 Task: Look for space in Rochdale, United Kingdom from 5th July, 2023 to 10th July, 2023 for 4 adults in price range Rs.9000 to Rs.14000. Place can be entire place with 2 bedrooms having 4 beds and 2 bathrooms. Property type can be house, flat, guest house. Booking option can be shelf check-in. Required host language is English.
Action: Mouse moved to (414, 93)
Screenshot: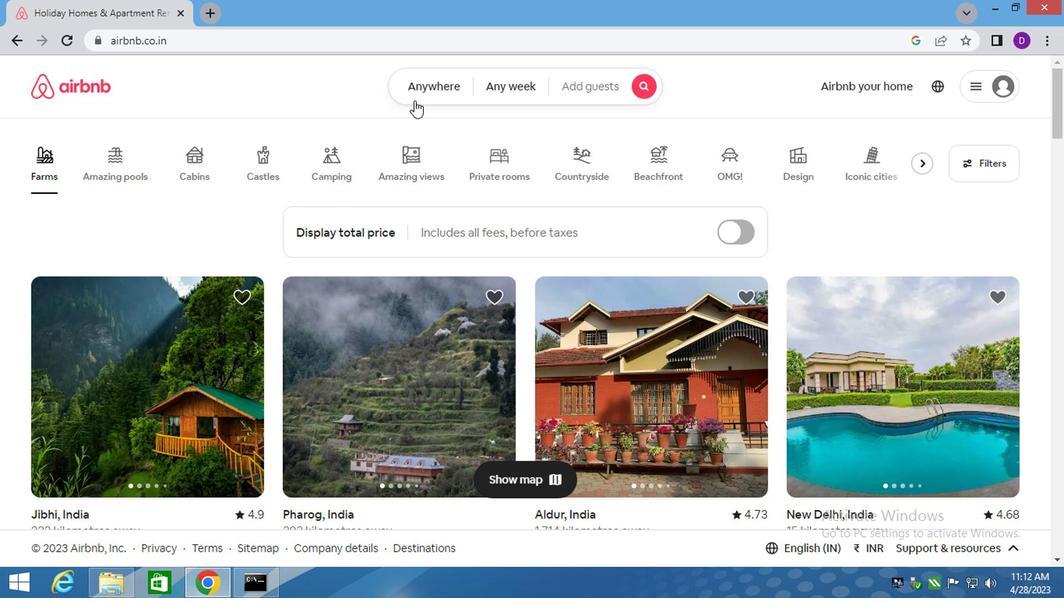 
Action: Mouse pressed left at (414, 93)
Screenshot: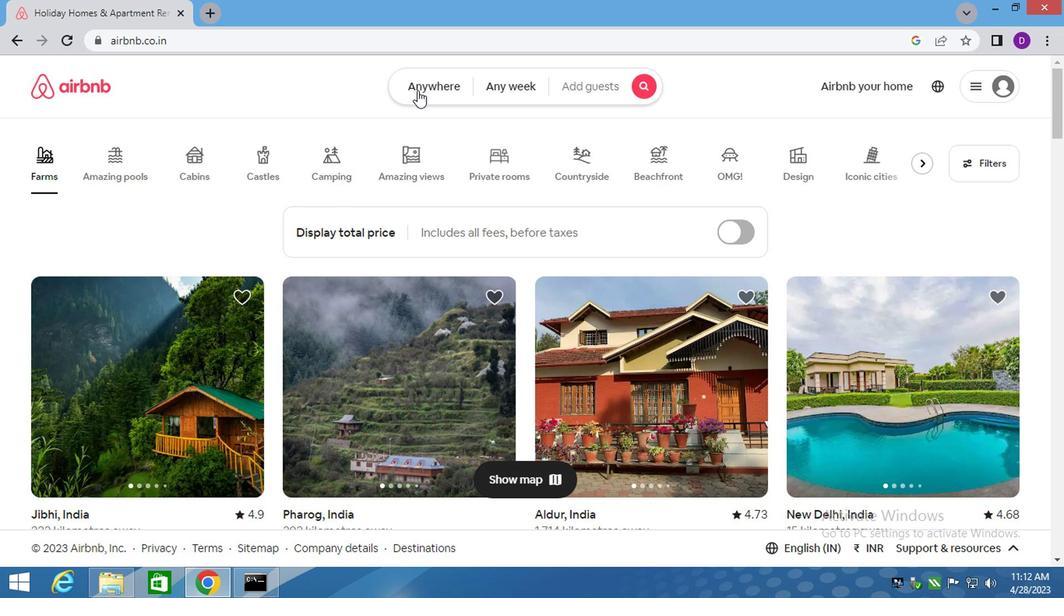 
Action: Mouse moved to (277, 155)
Screenshot: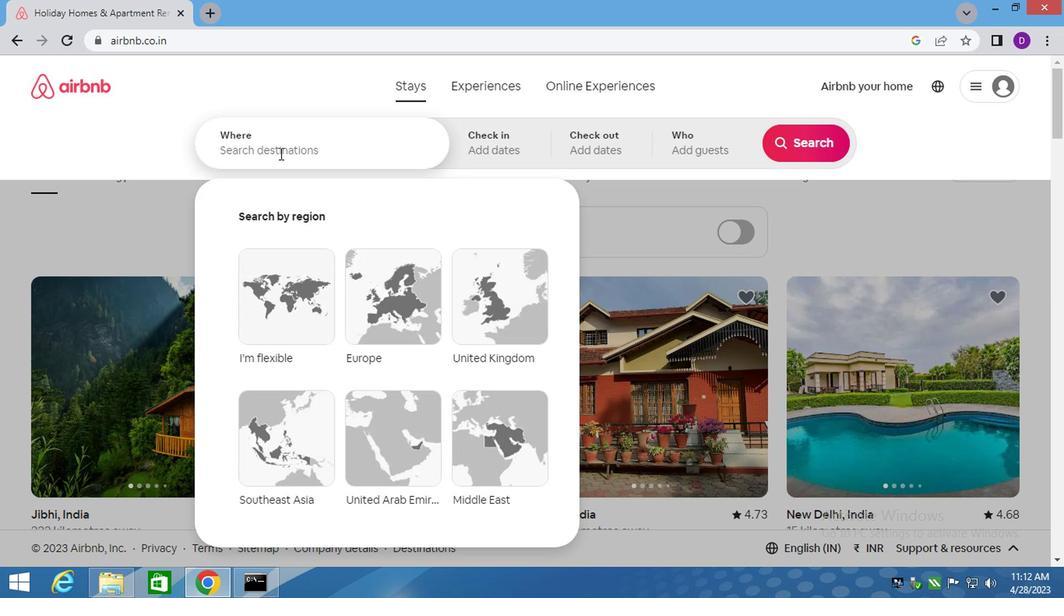 
Action: Mouse pressed left at (277, 155)
Screenshot: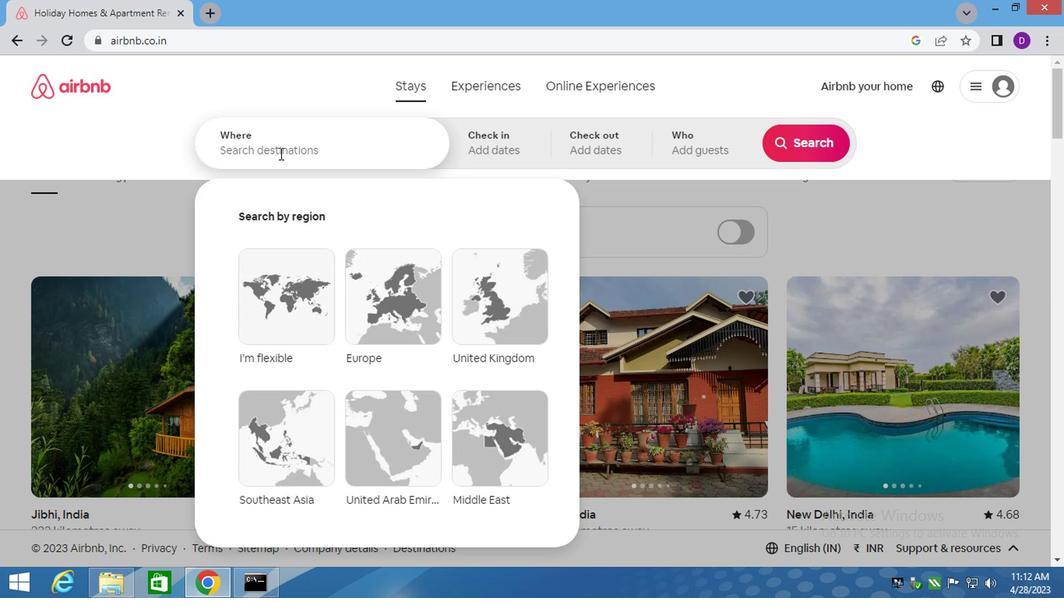
Action: Key pressed rochadale,<Key.space>uk<Key.backspace><Key.backspace><Key.shift><Key.shift><Key.shift><Key.shift><Key.shift><Key.shift>UK
Screenshot: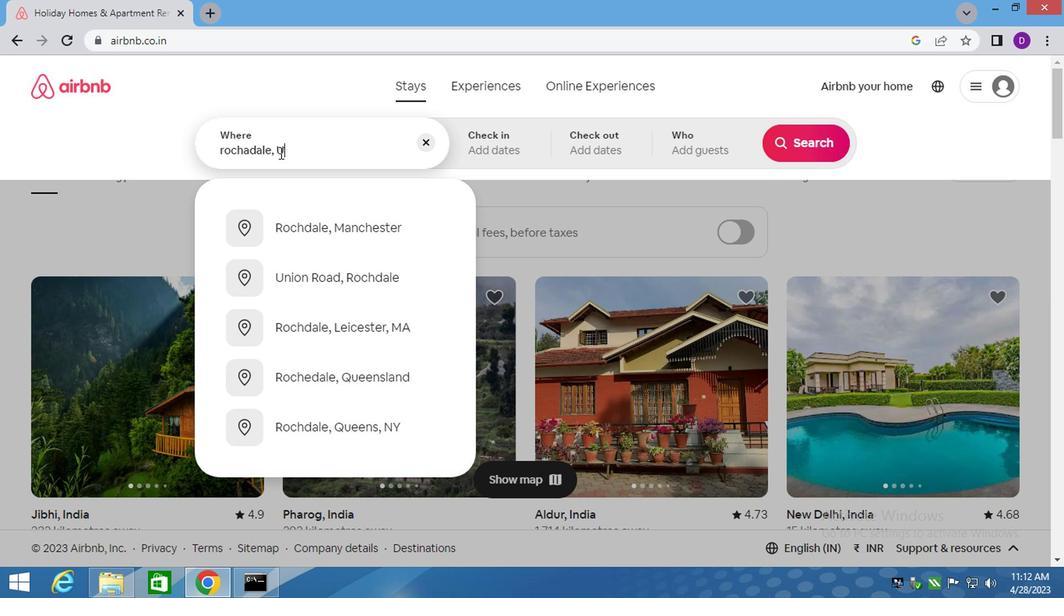 
Action: Mouse moved to (248, 155)
Screenshot: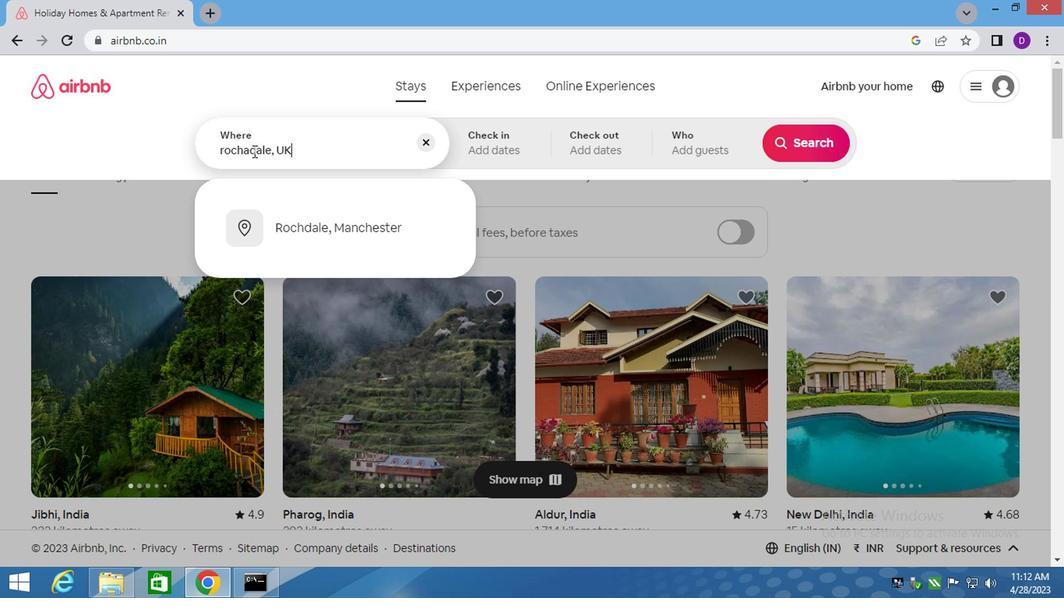 
Action: Mouse pressed left at (248, 155)
Screenshot: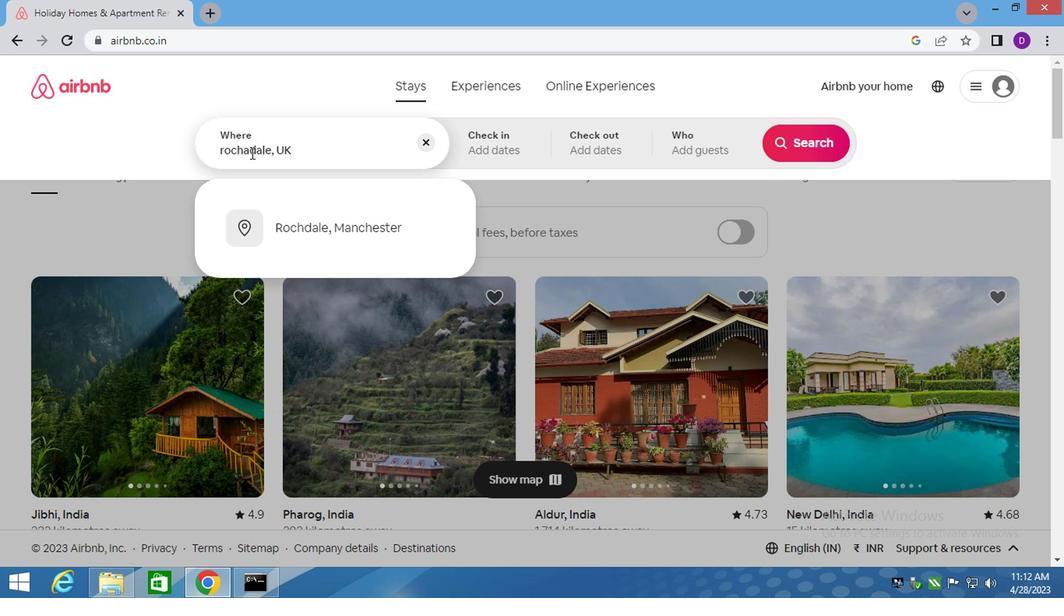 
Action: Key pressed <Key.backspace>
Screenshot: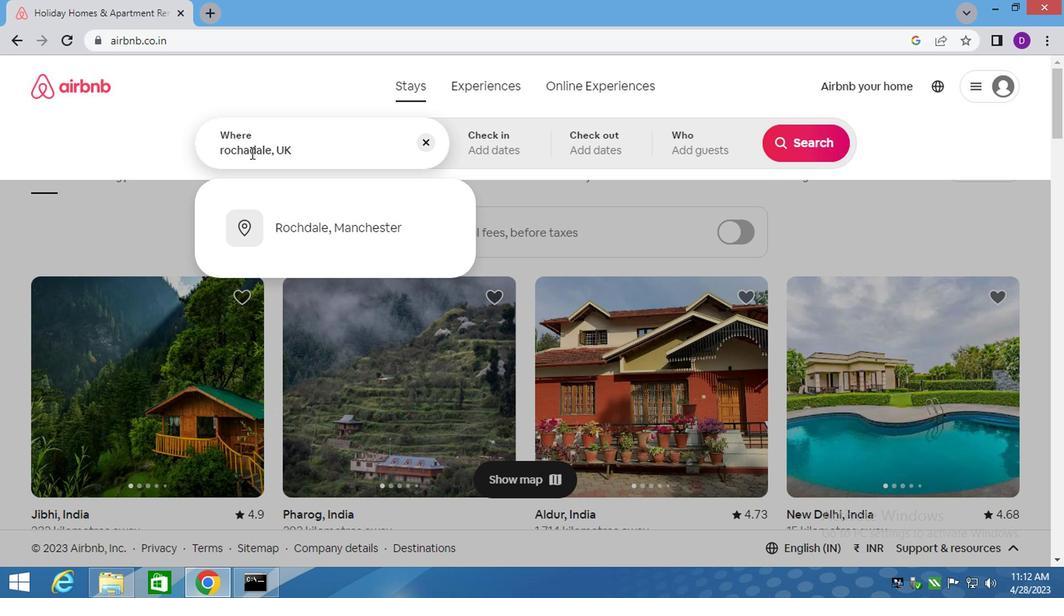 
Action: Mouse moved to (303, 153)
Screenshot: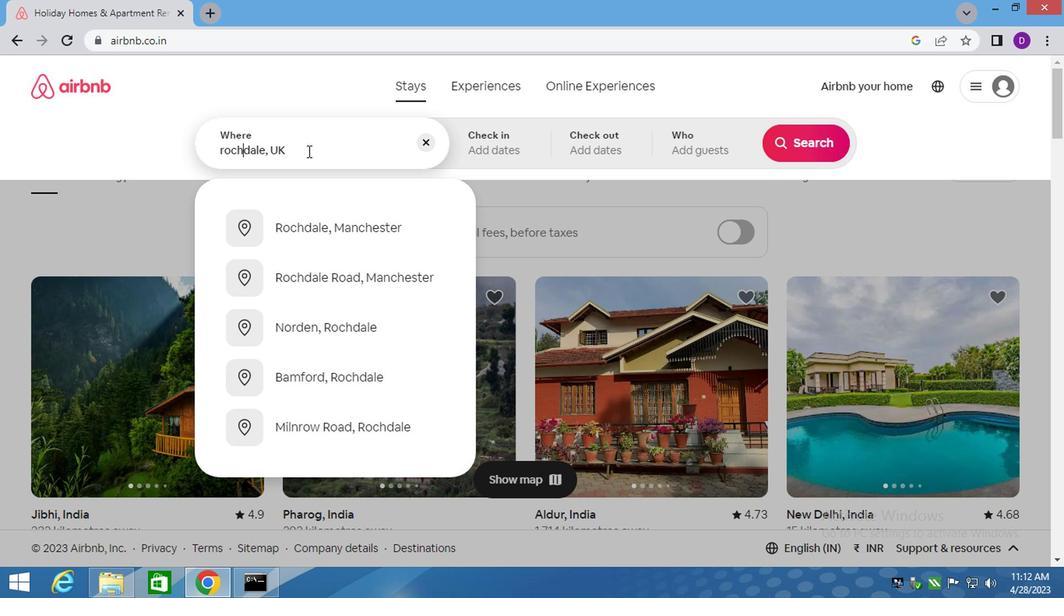 
Action: Mouse pressed left at (303, 153)
Screenshot: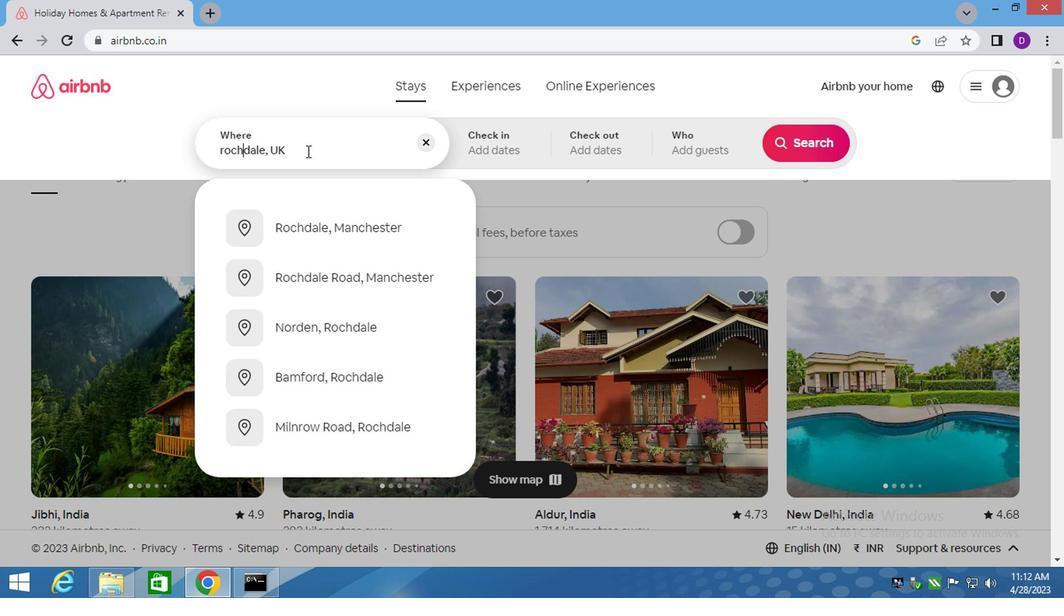 
Action: Mouse moved to (219, 152)
Screenshot: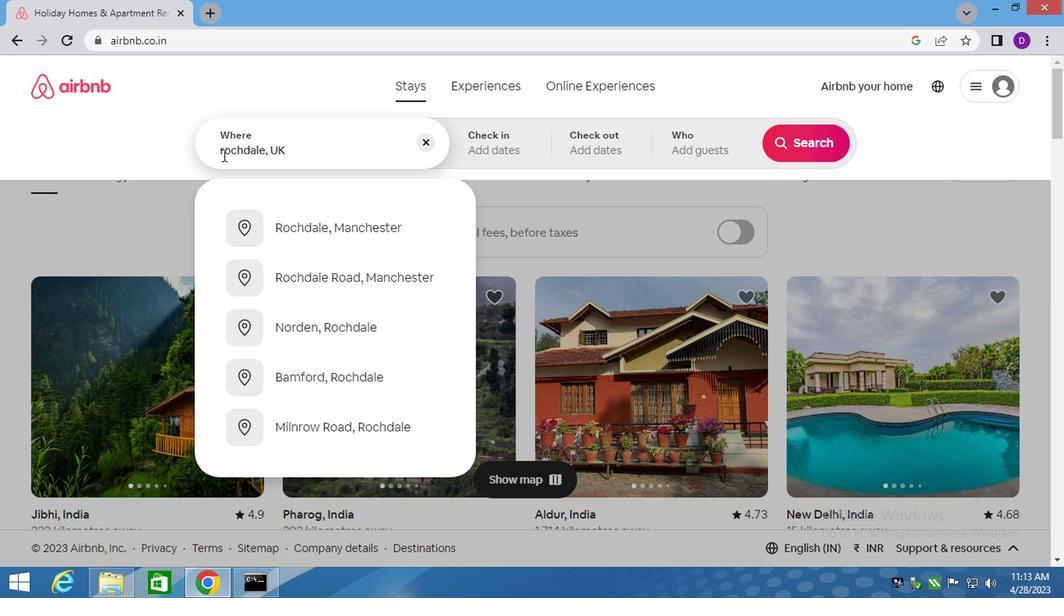 
Action: Mouse pressed left at (219, 152)
Screenshot: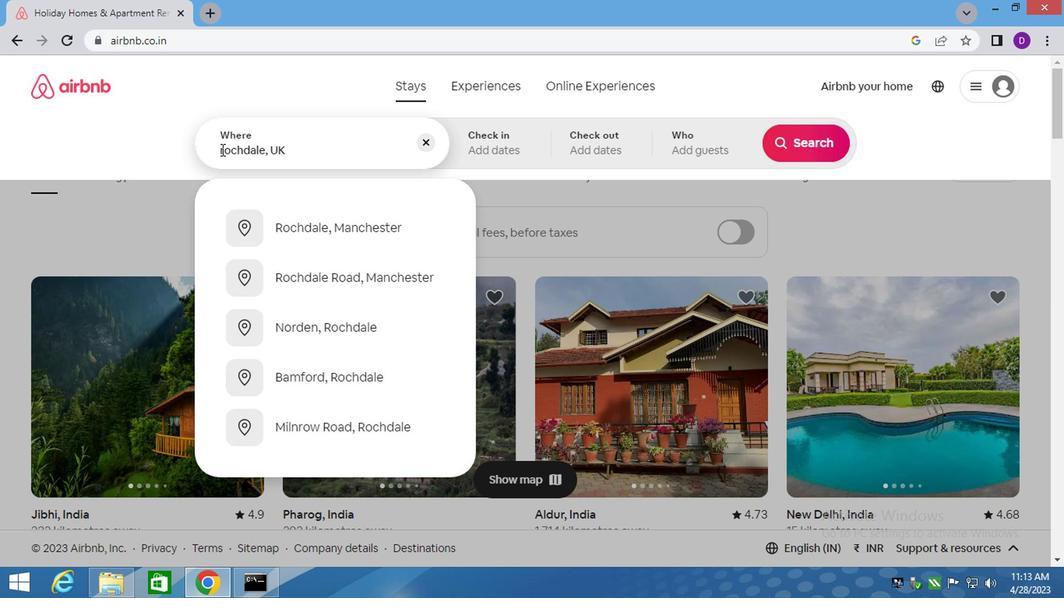 
Action: Mouse moved to (282, 160)
Screenshot: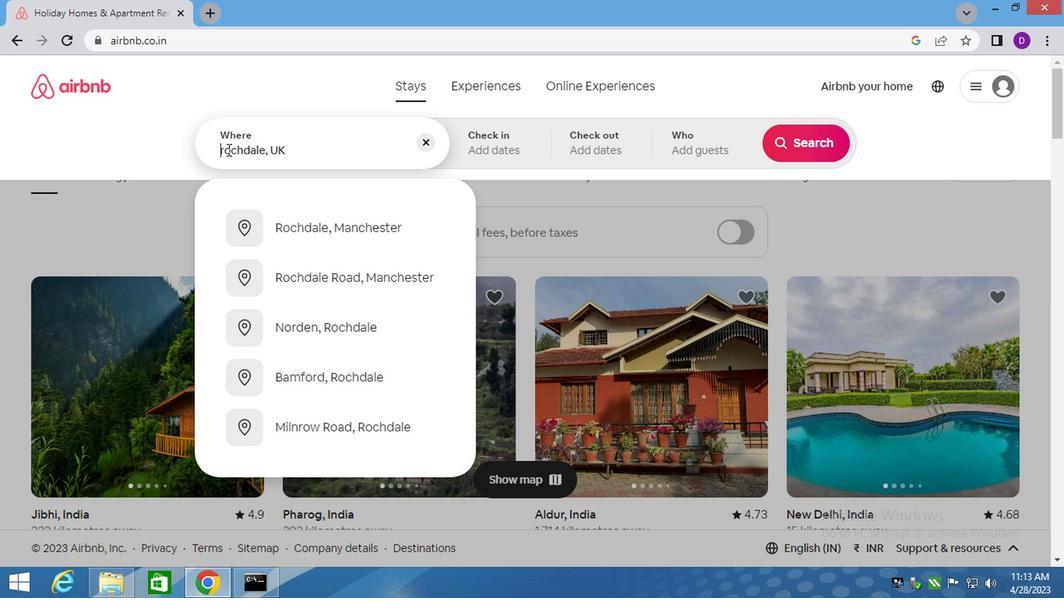 
Action: Key pressed <Key.right><Key.backspace><Key.shift>R
Screenshot: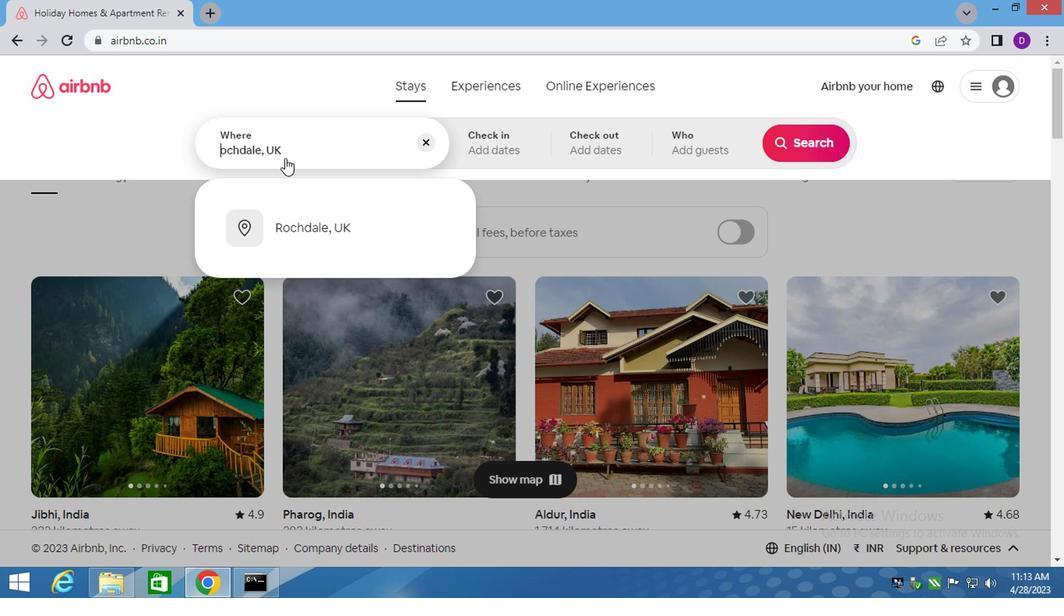 
Action: Mouse moved to (294, 155)
Screenshot: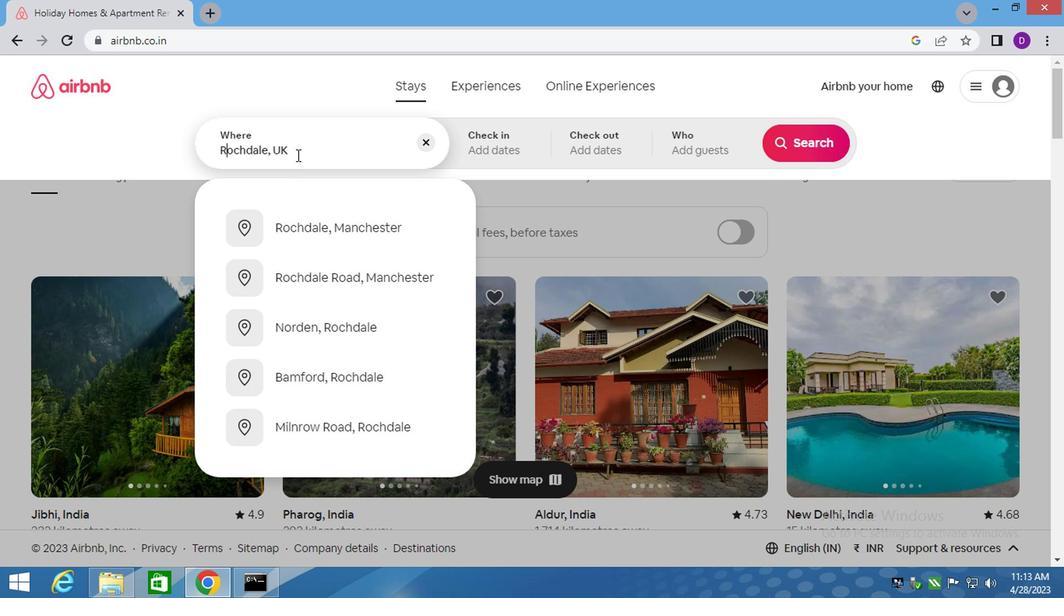 
Action: Mouse pressed left at (294, 155)
Screenshot: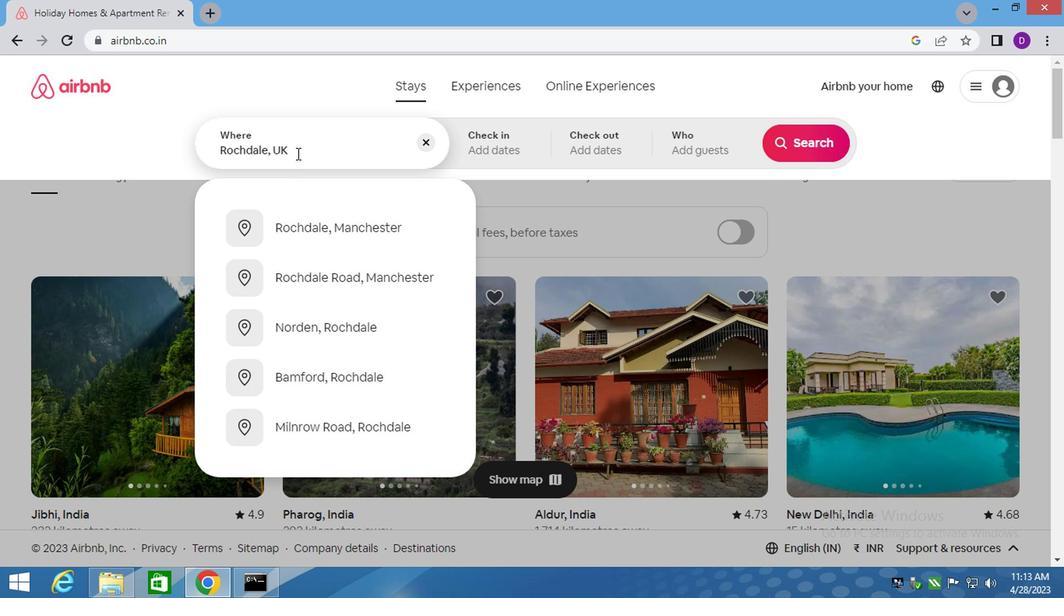 
Action: Key pressed <Key.enter>
Screenshot: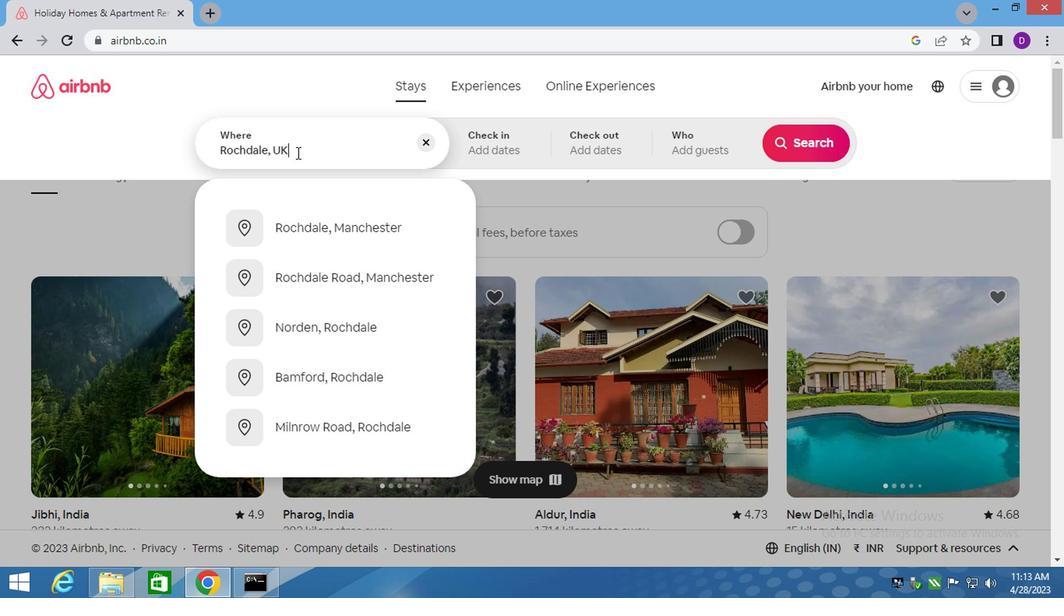 
Action: Mouse moved to (788, 263)
Screenshot: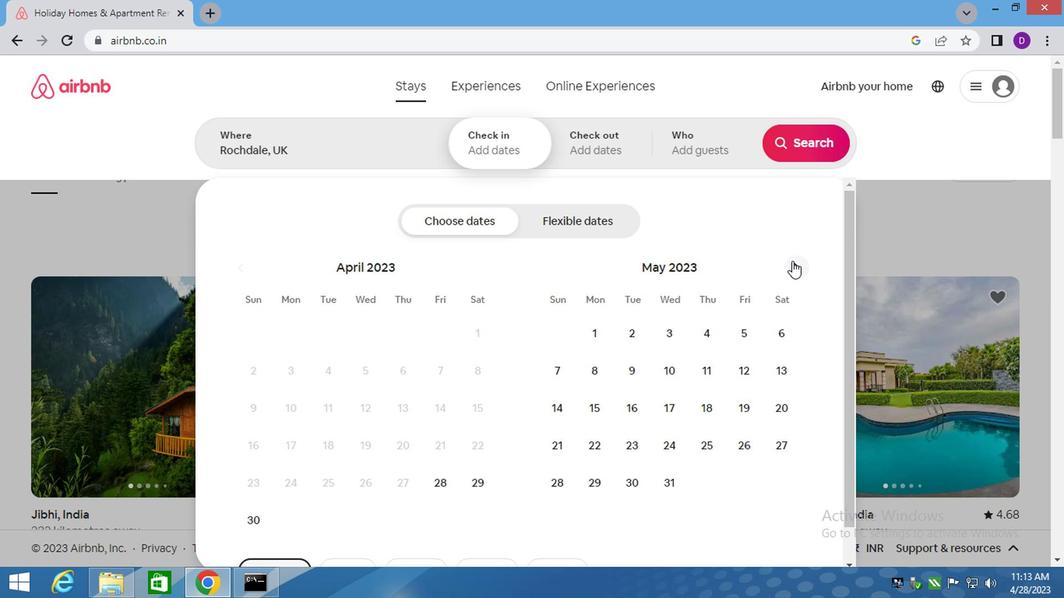 
Action: Mouse pressed left at (788, 263)
Screenshot: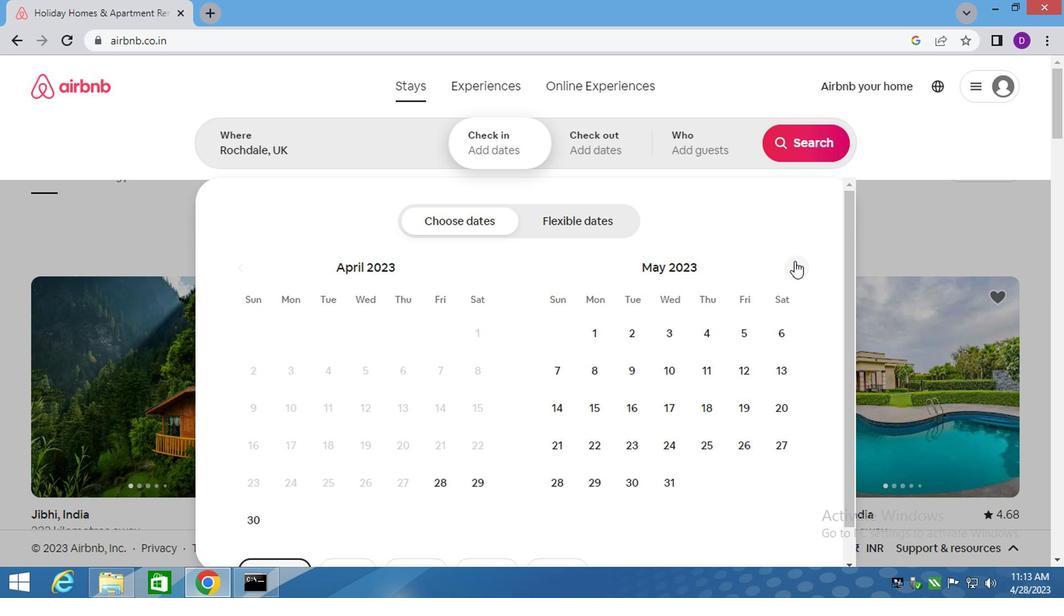 
Action: Mouse pressed left at (788, 263)
Screenshot: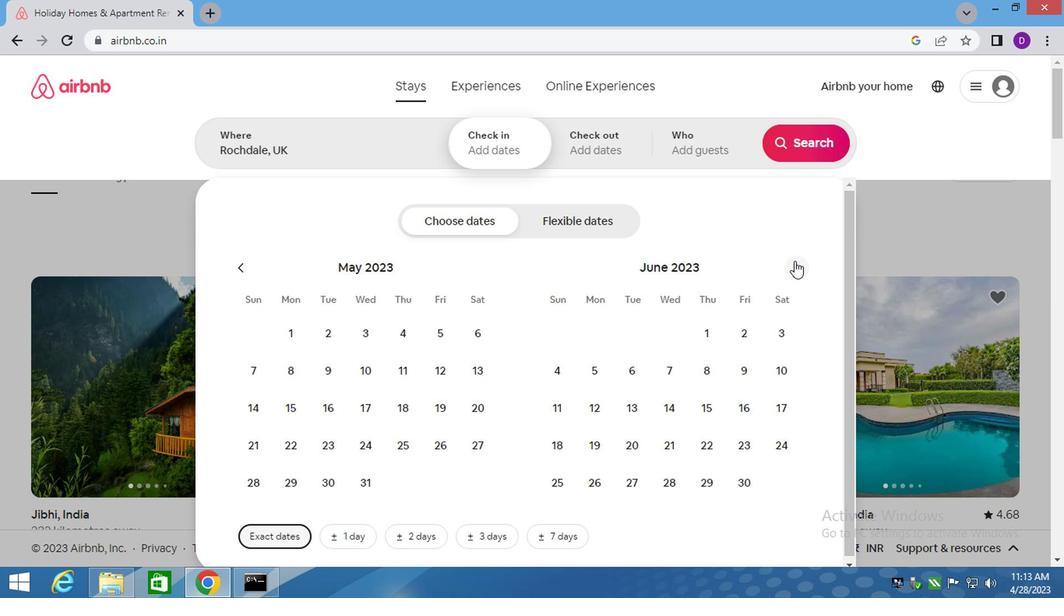 
Action: Mouse moved to (670, 365)
Screenshot: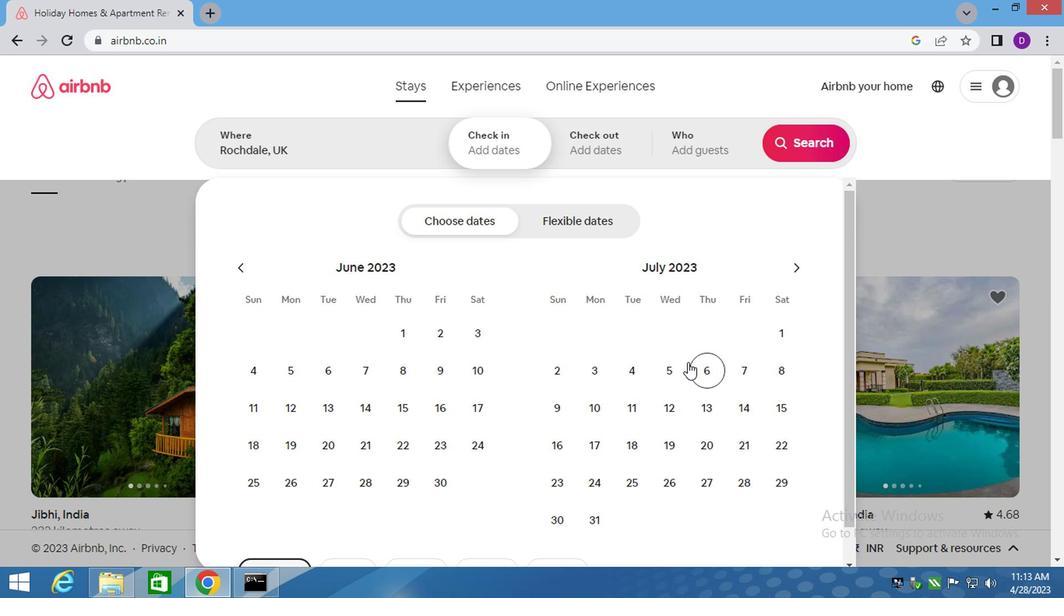 
Action: Mouse pressed left at (670, 365)
Screenshot: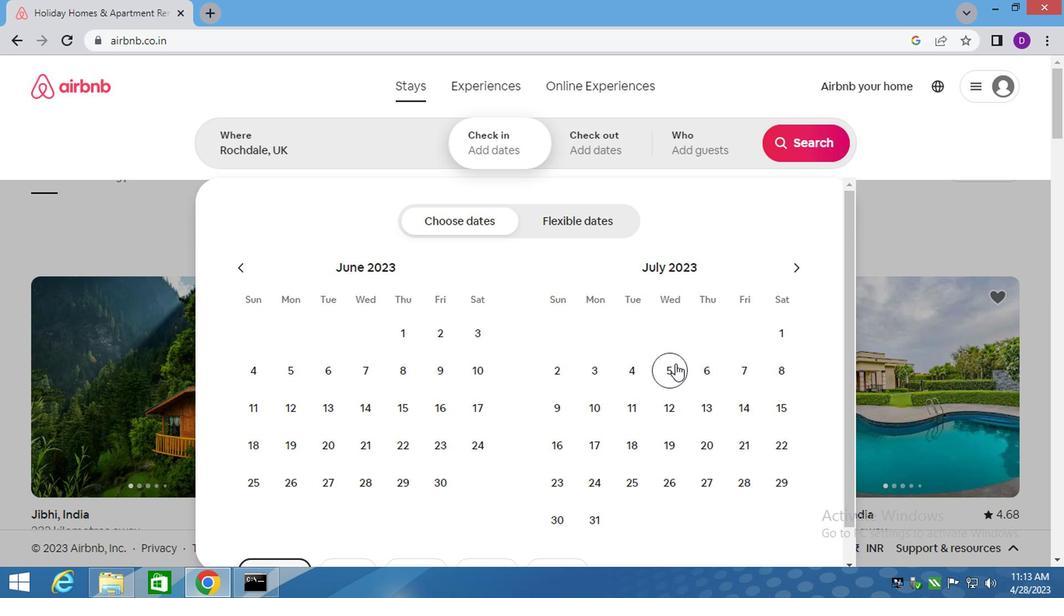 
Action: Mouse moved to (593, 404)
Screenshot: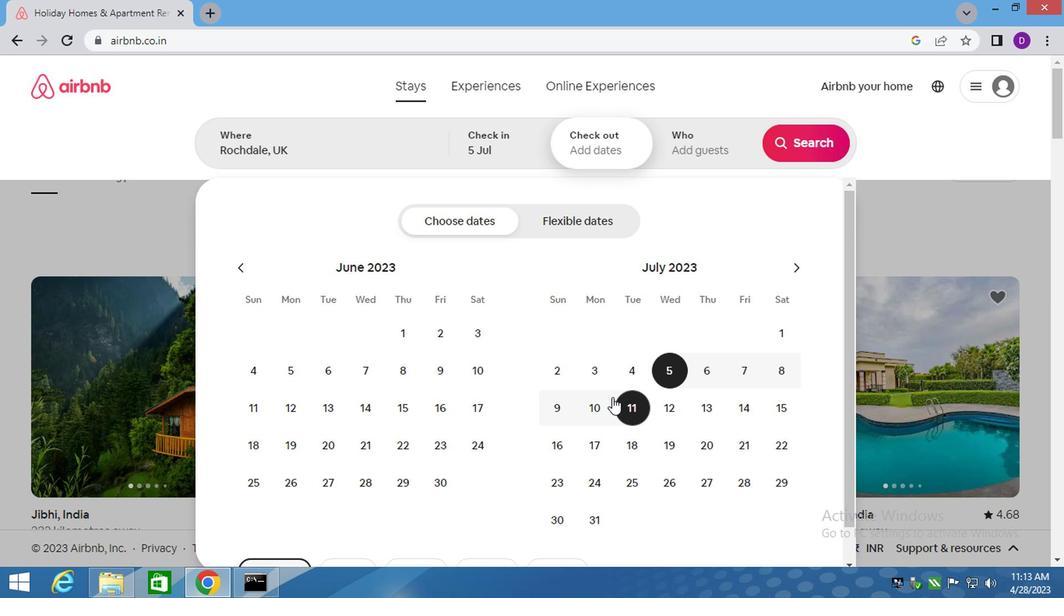
Action: Mouse pressed left at (593, 404)
Screenshot: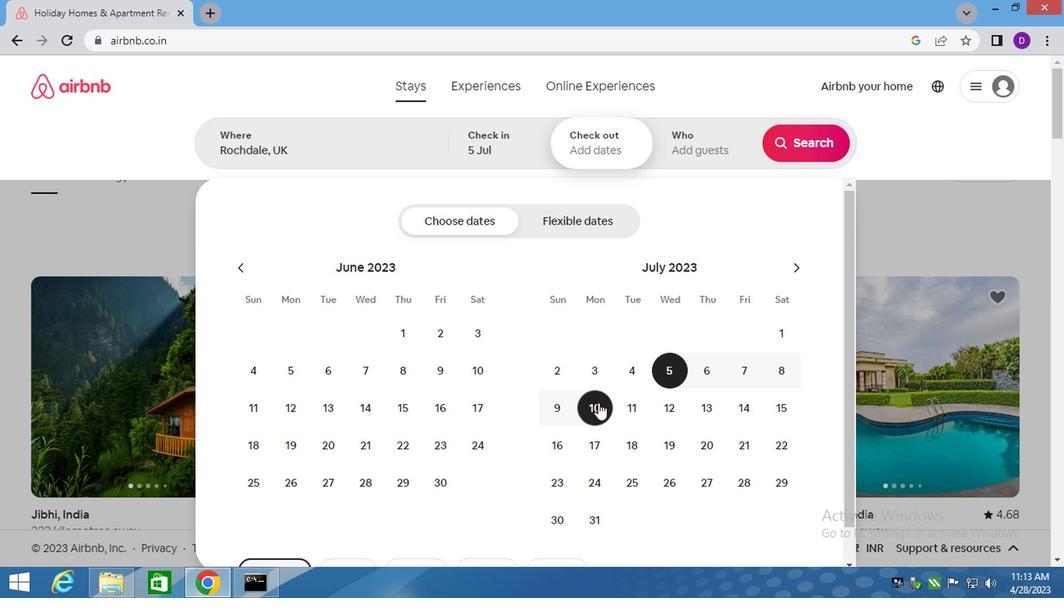 
Action: Mouse moved to (693, 141)
Screenshot: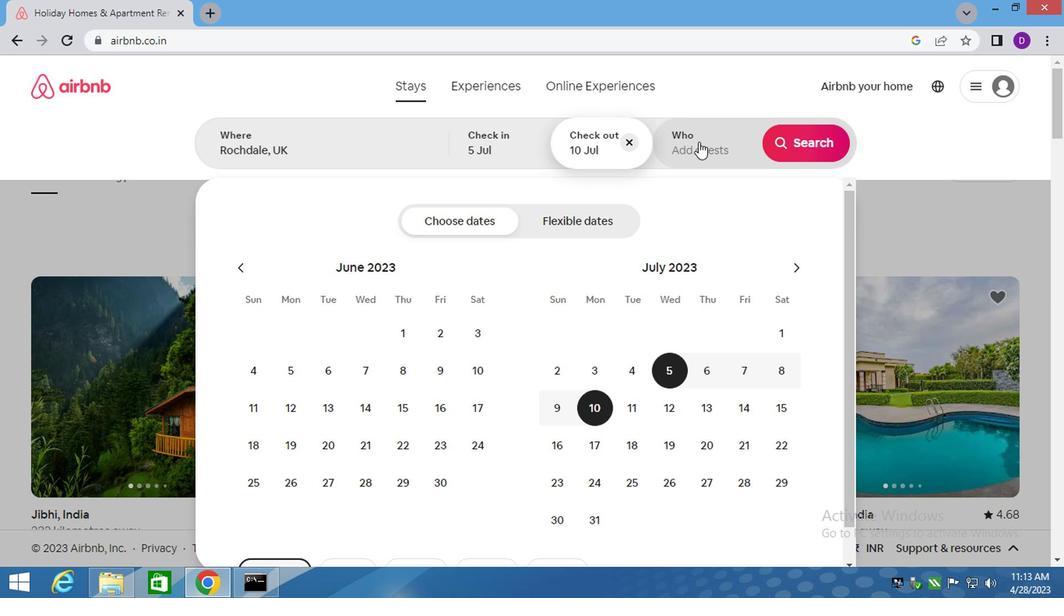 
Action: Mouse pressed left at (693, 141)
Screenshot: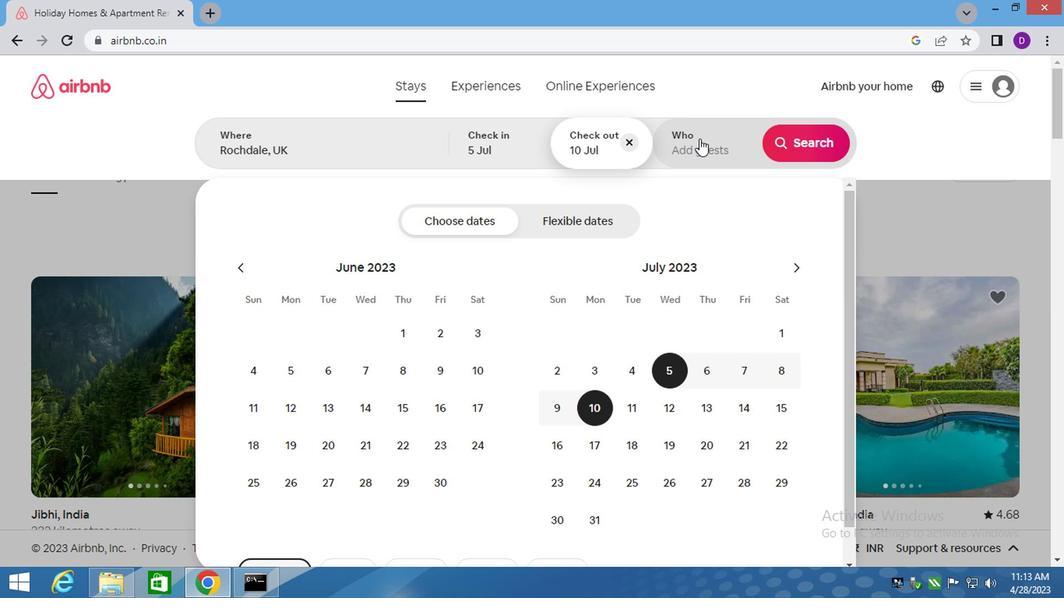 
Action: Mouse moved to (798, 232)
Screenshot: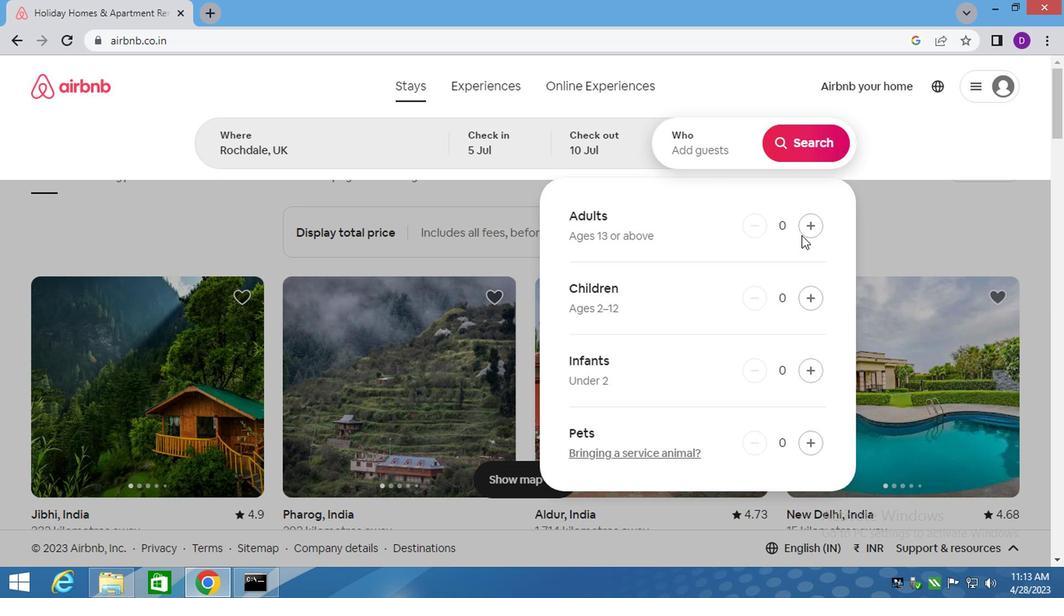 
Action: Mouse pressed left at (798, 232)
Screenshot: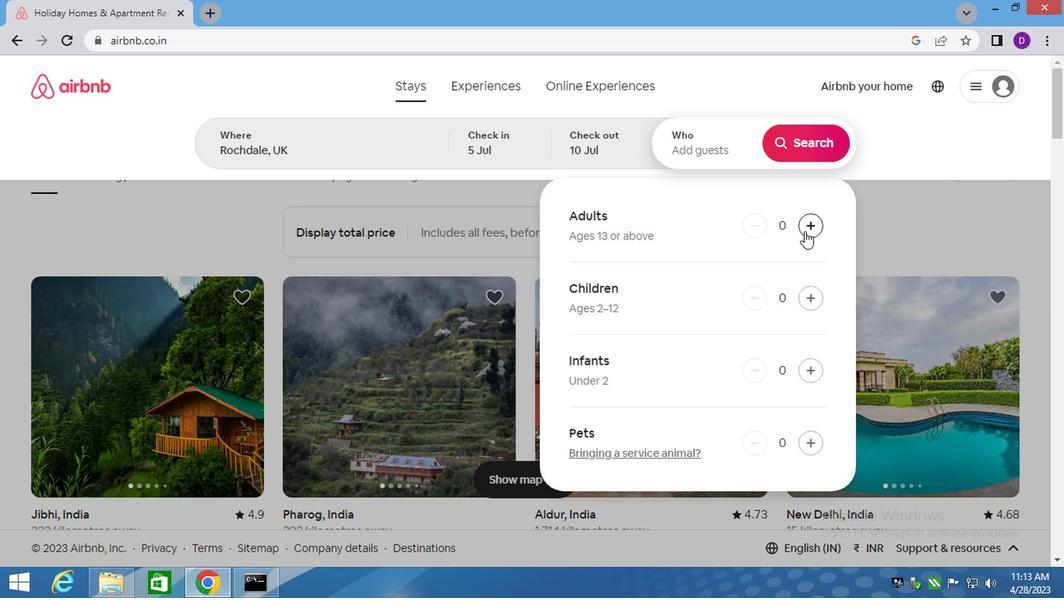 
Action: Mouse pressed left at (798, 232)
Screenshot: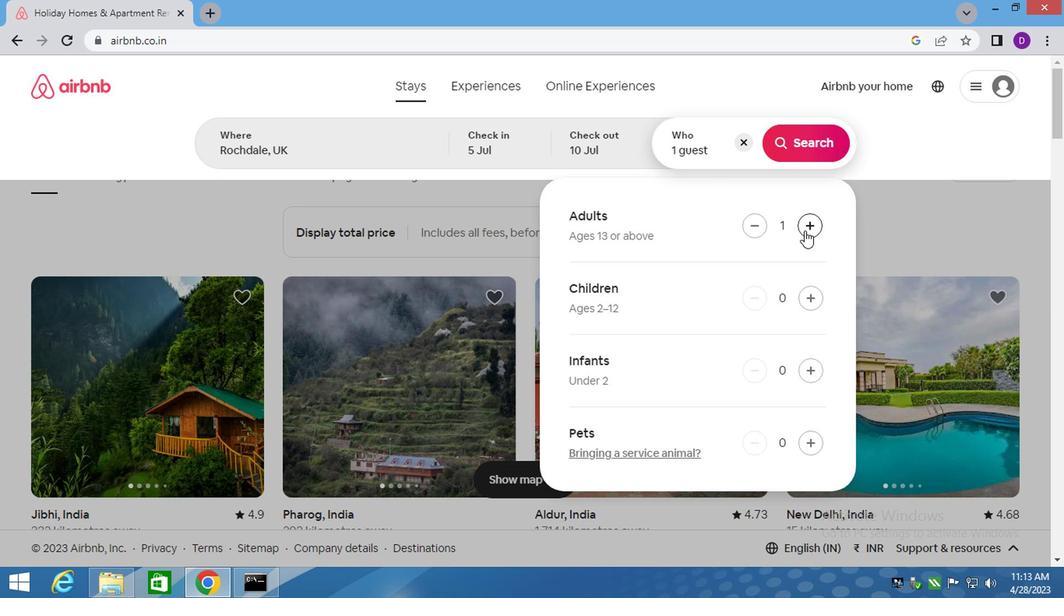 
Action: Mouse pressed left at (798, 232)
Screenshot: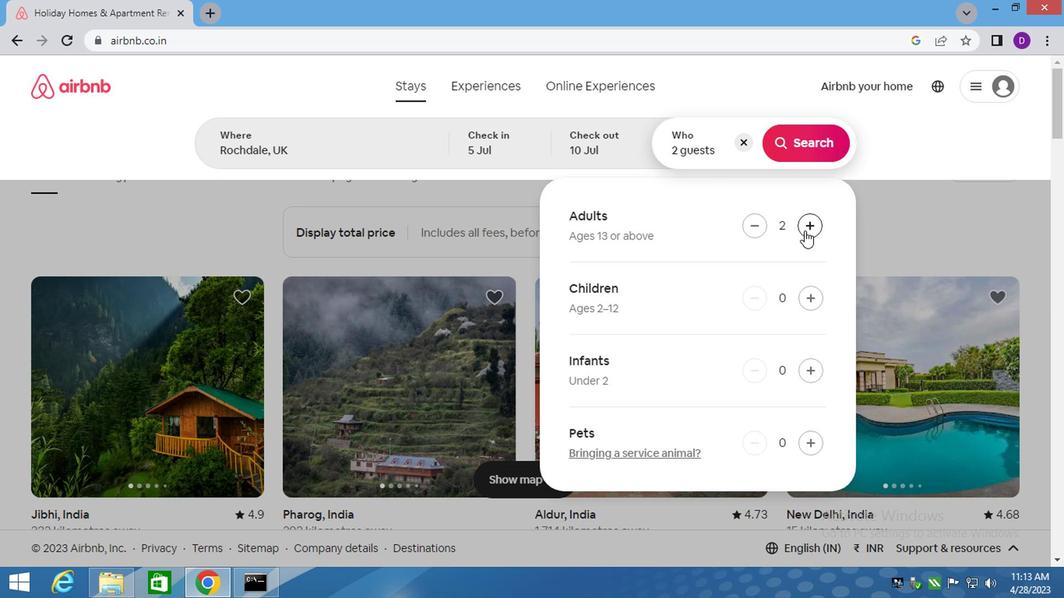 
Action: Mouse pressed left at (798, 232)
Screenshot: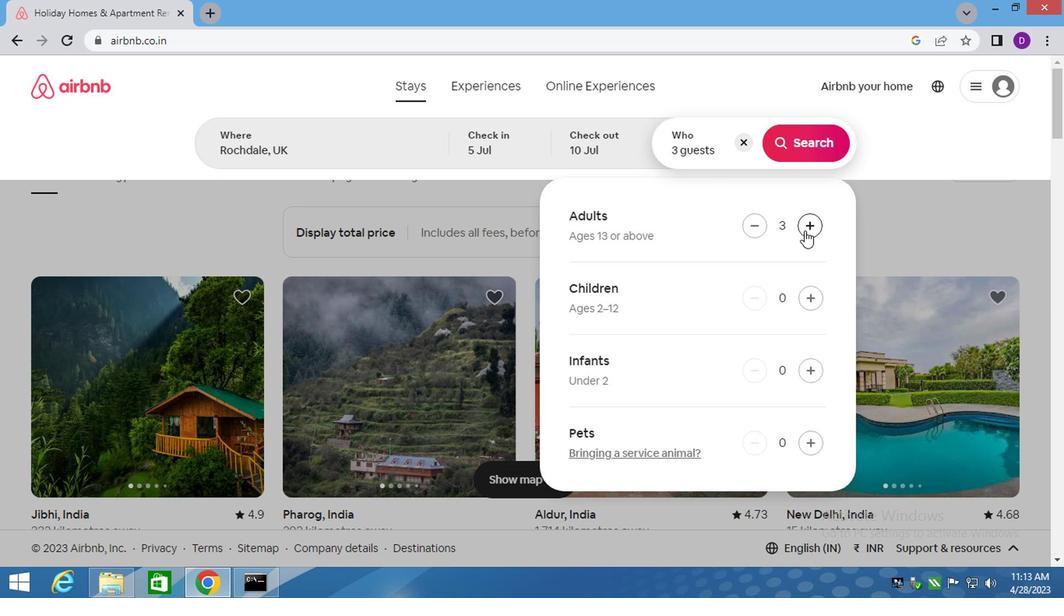 
Action: Mouse moved to (795, 148)
Screenshot: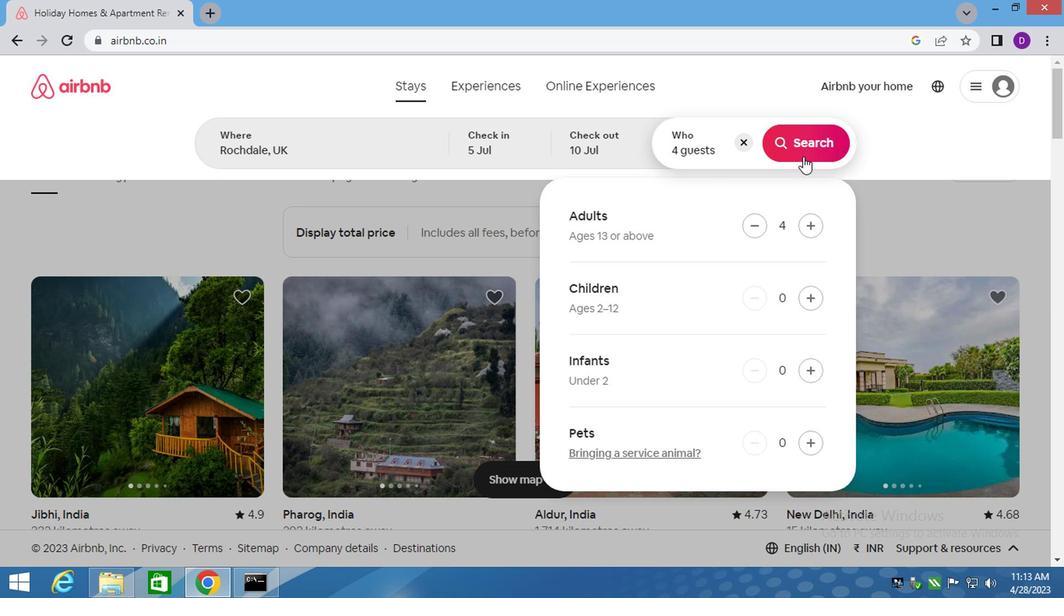 
Action: Mouse pressed left at (795, 148)
Screenshot: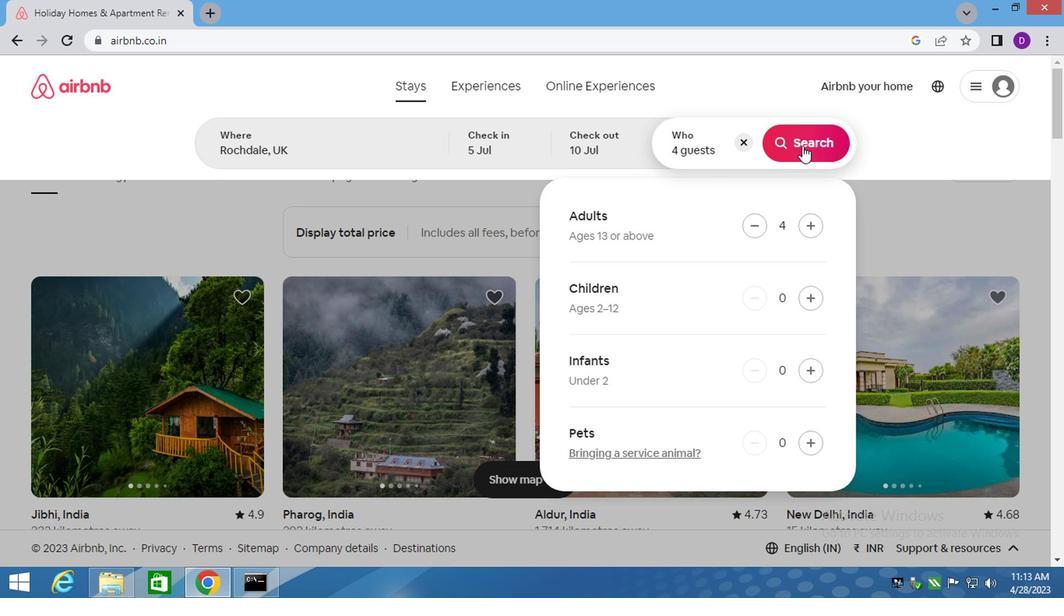 
Action: Mouse moved to (981, 147)
Screenshot: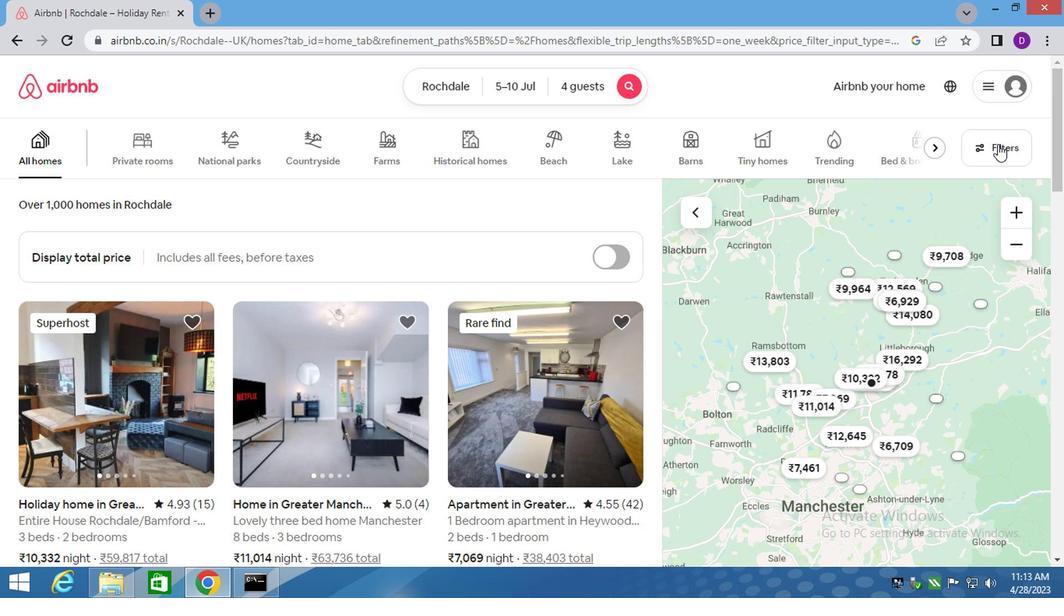 
Action: Mouse pressed left at (981, 147)
Screenshot: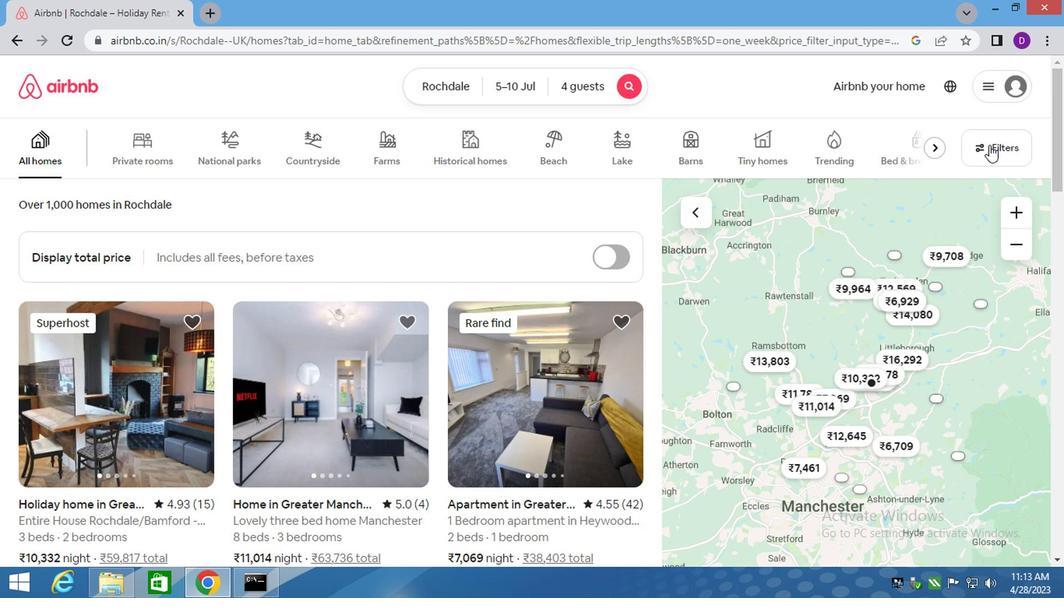 
Action: Mouse moved to (344, 349)
Screenshot: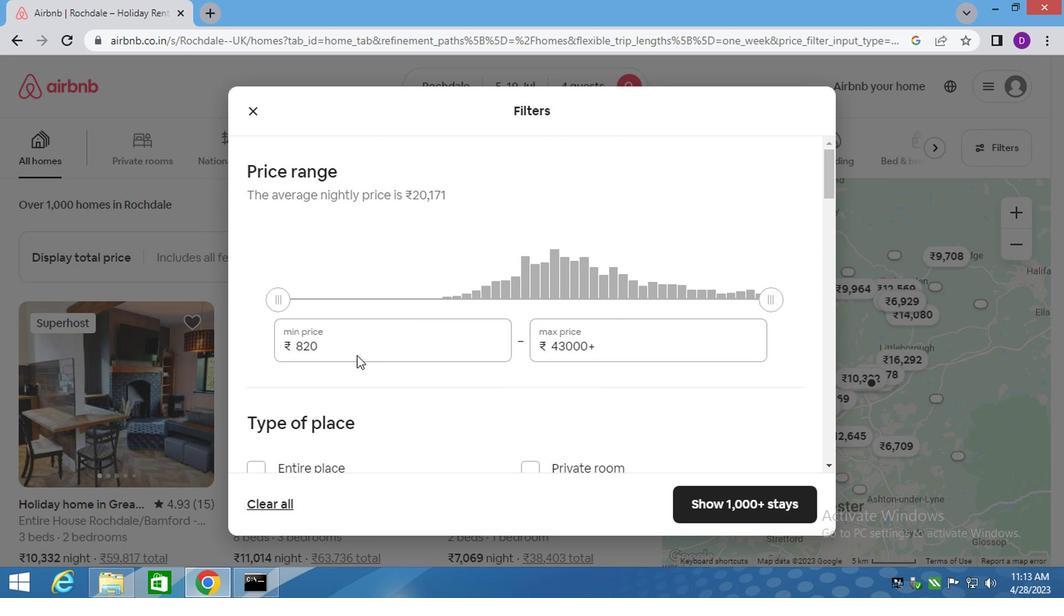 
Action: Mouse pressed left at (344, 349)
Screenshot: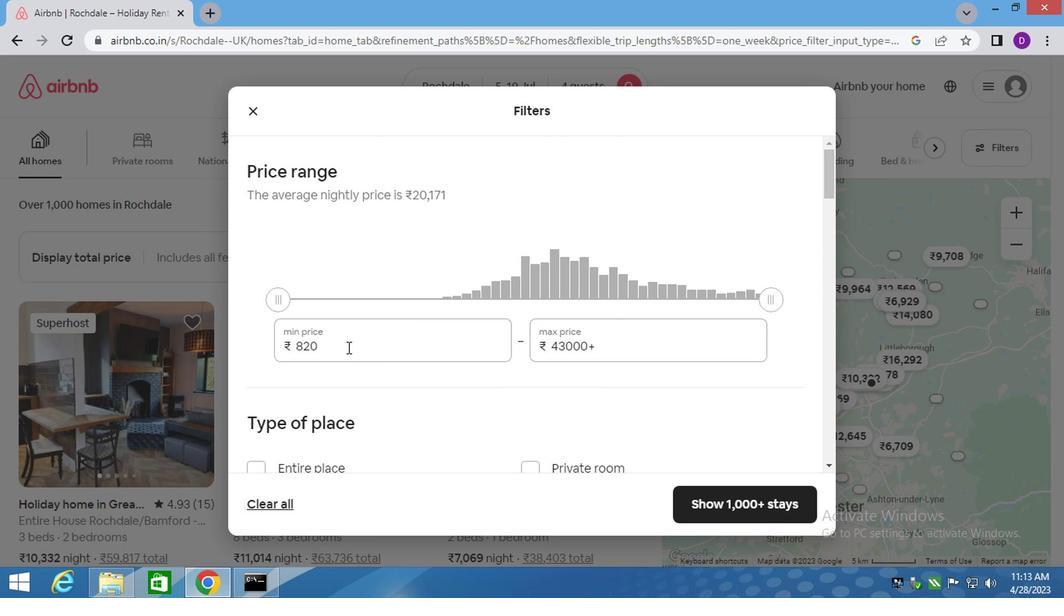
Action: Mouse pressed left at (344, 349)
Screenshot: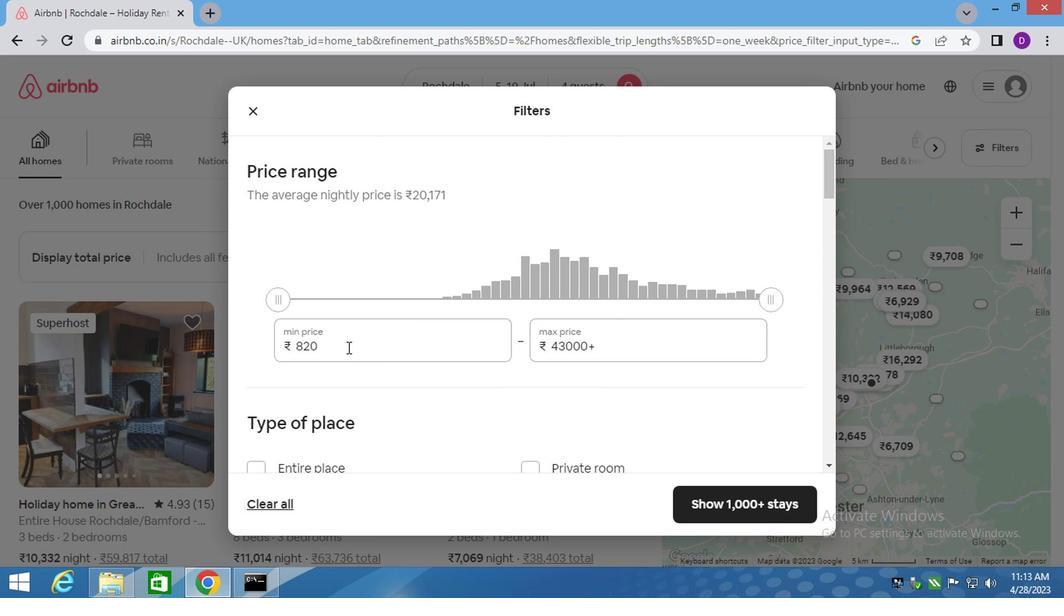 
Action: Key pressed 9000<Key.tab>14000
Screenshot: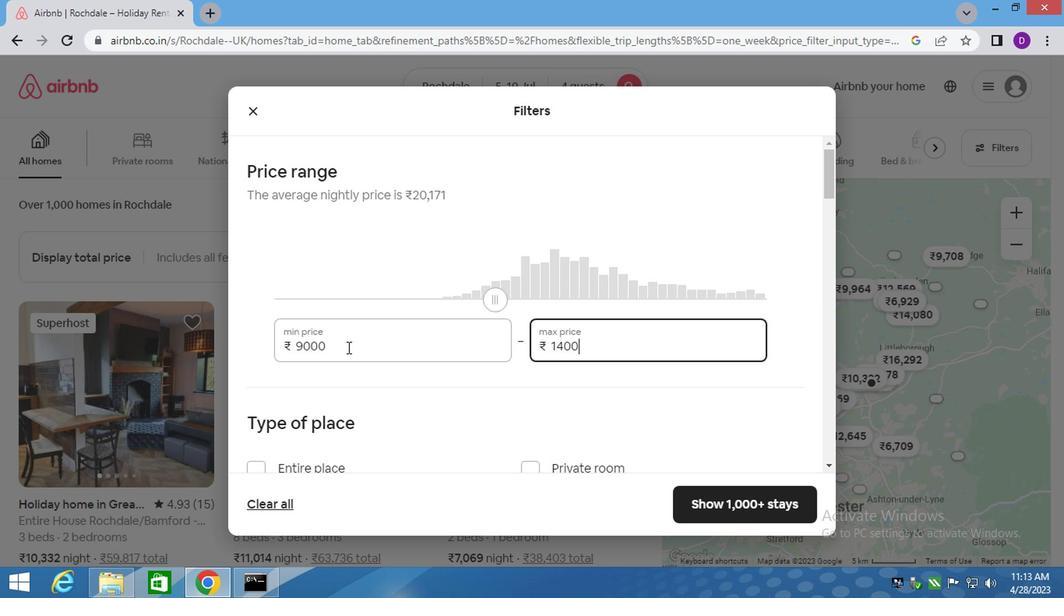 
Action: Mouse scrolled (344, 348) with delta (0, 0)
Screenshot: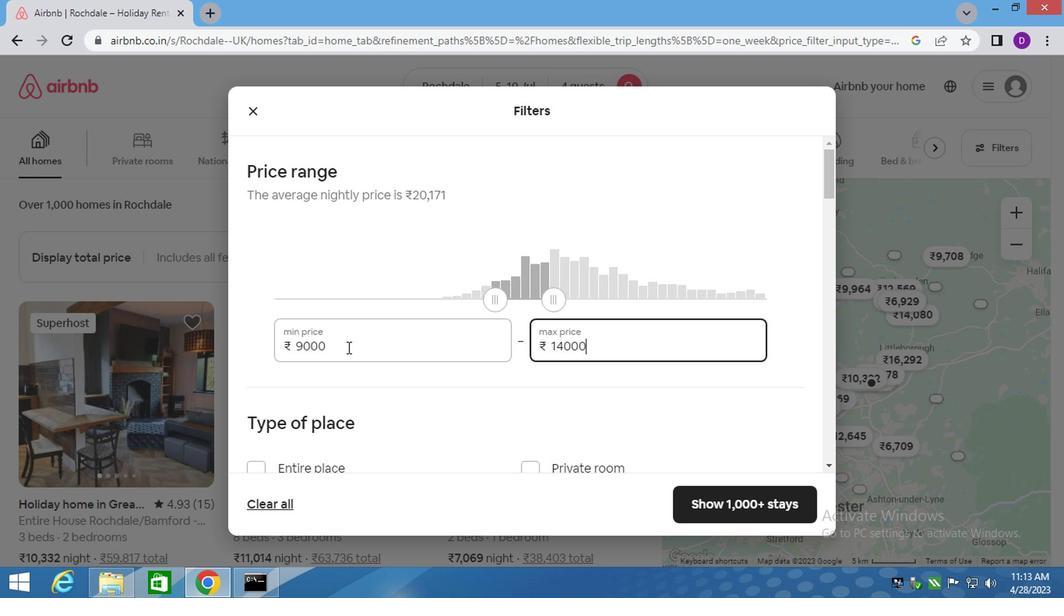 
Action: Mouse scrolled (344, 348) with delta (0, 0)
Screenshot: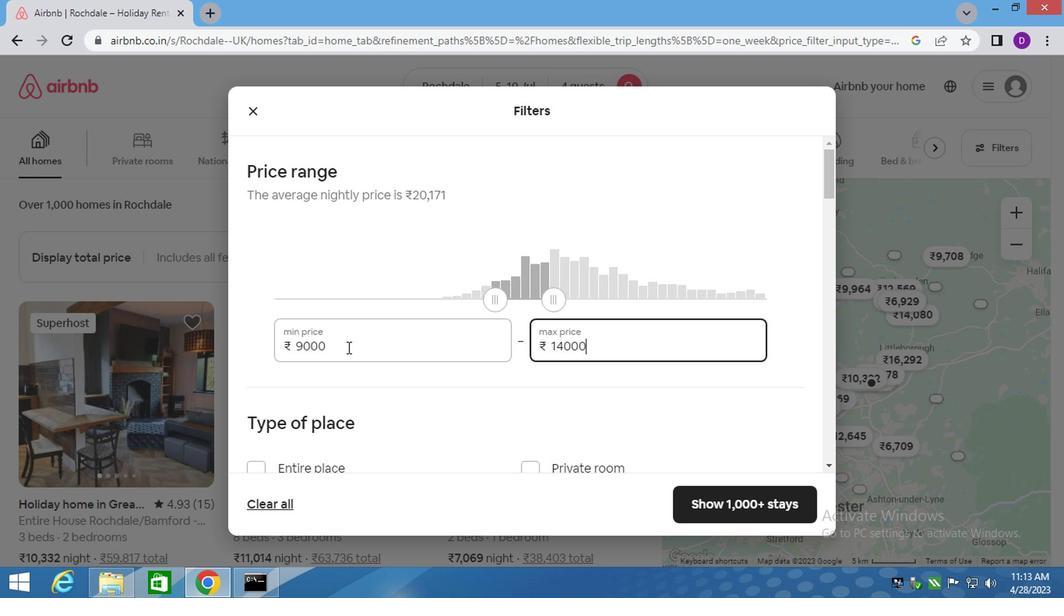 
Action: Mouse scrolled (344, 348) with delta (0, 0)
Screenshot: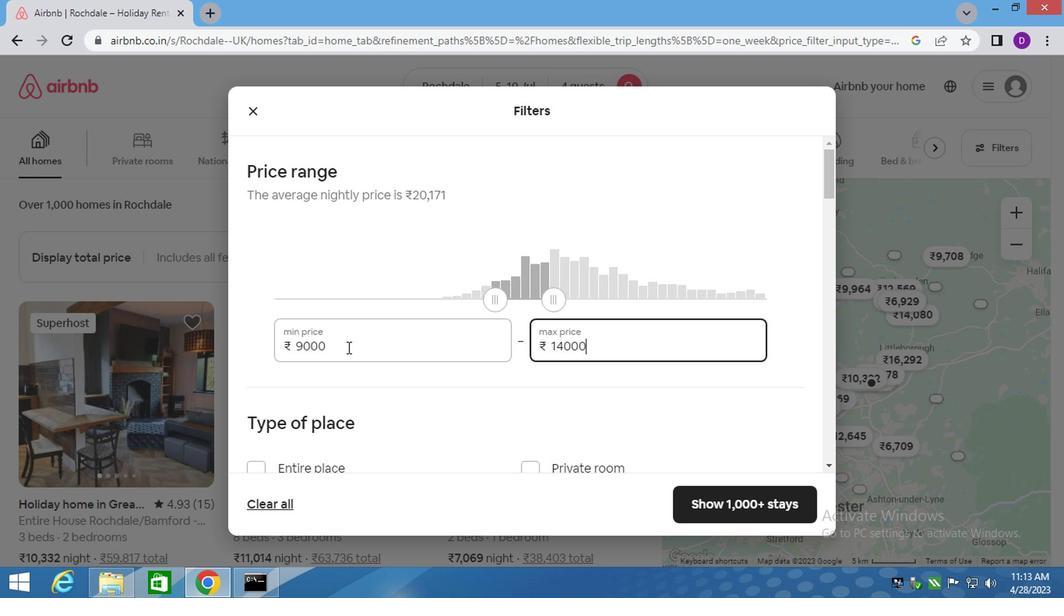 
Action: Mouse moved to (254, 242)
Screenshot: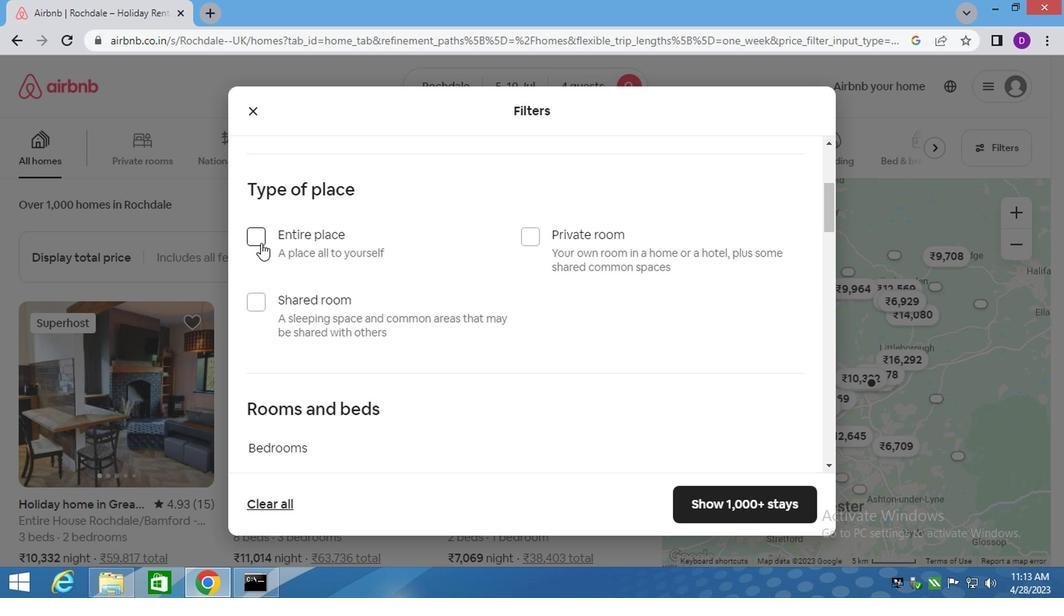 
Action: Mouse pressed left at (254, 242)
Screenshot: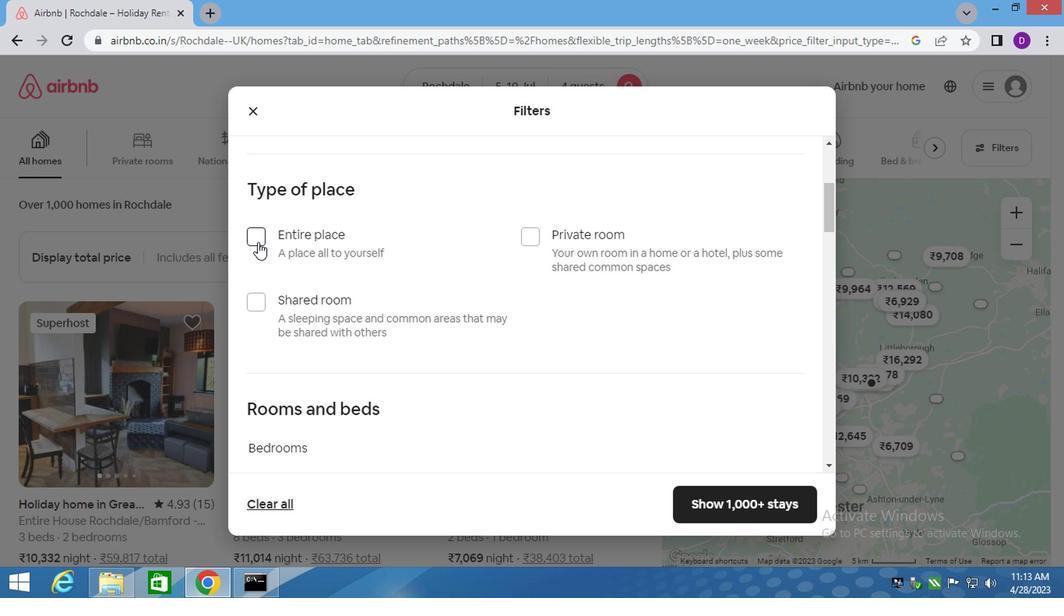 
Action: Mouse moved to (312, 274)
Screenshot: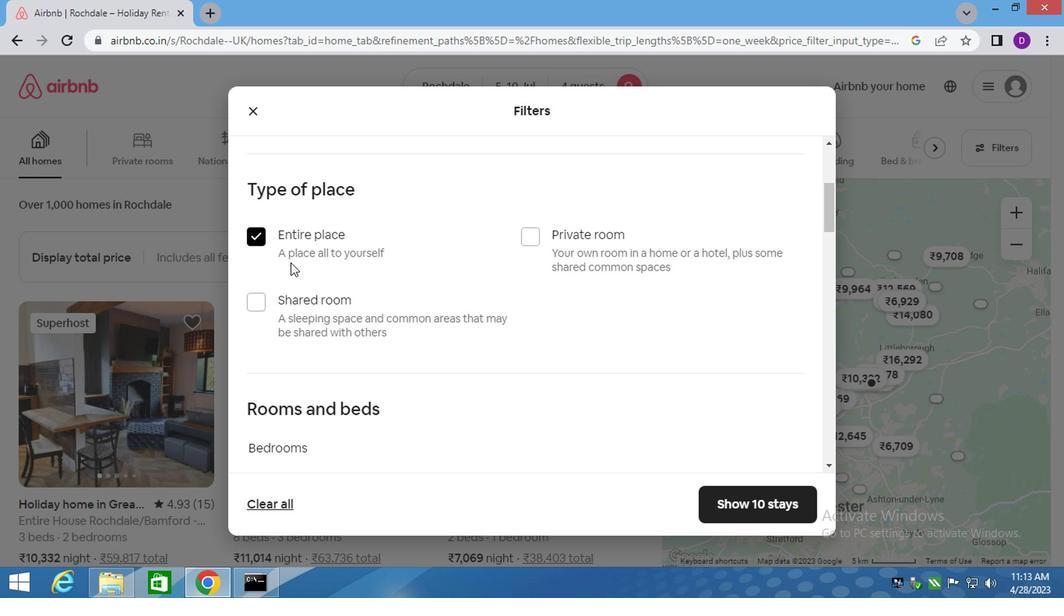 
Action: Mouse scrolled (312, 273) with delta (0, -1)
Screenshot: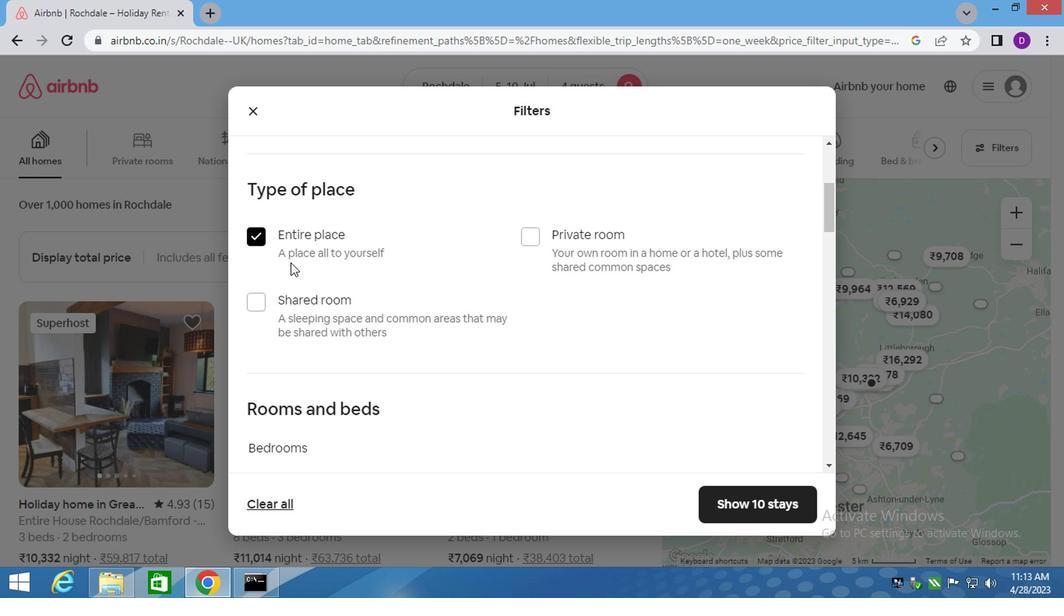 
Action: Mouse moved to (319, 279)
Screenshot: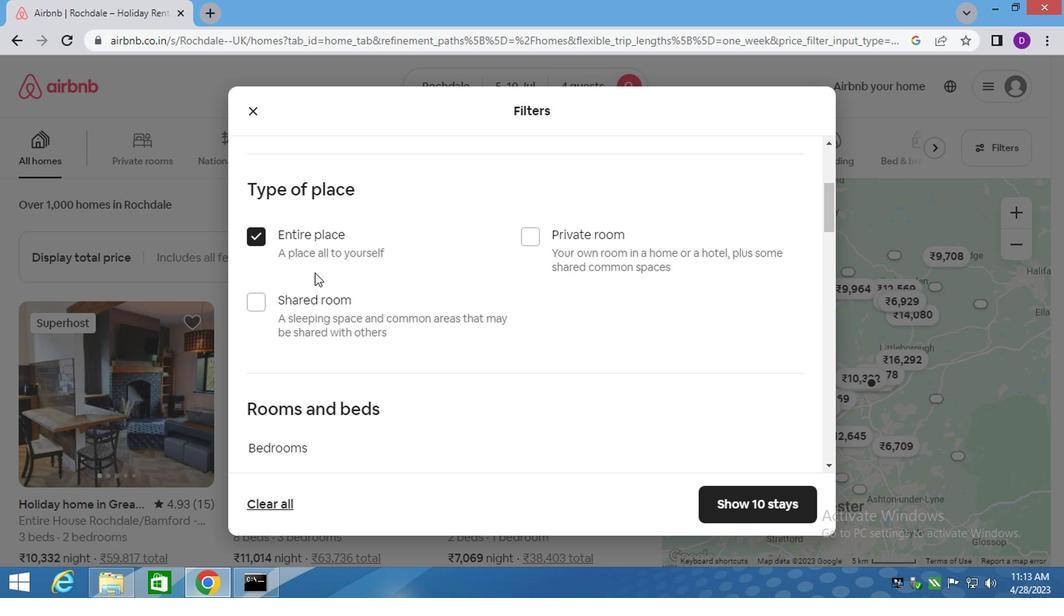 
Action: Mouse scrolled (318, 278) with delta (0, 0)
Screenshot: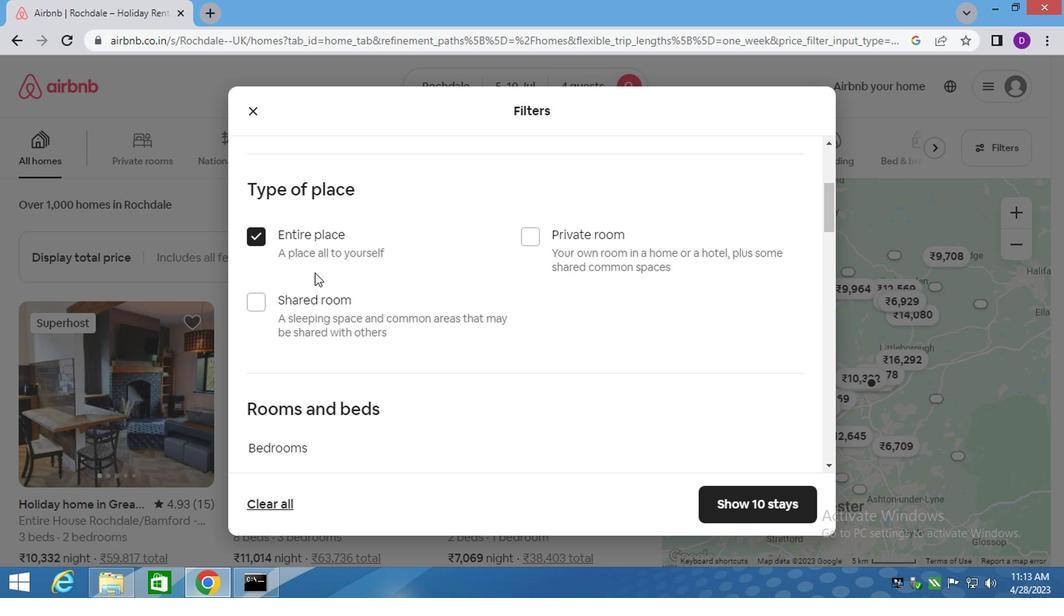 
Action: Mouse moved to (323, 283)
Screenshot: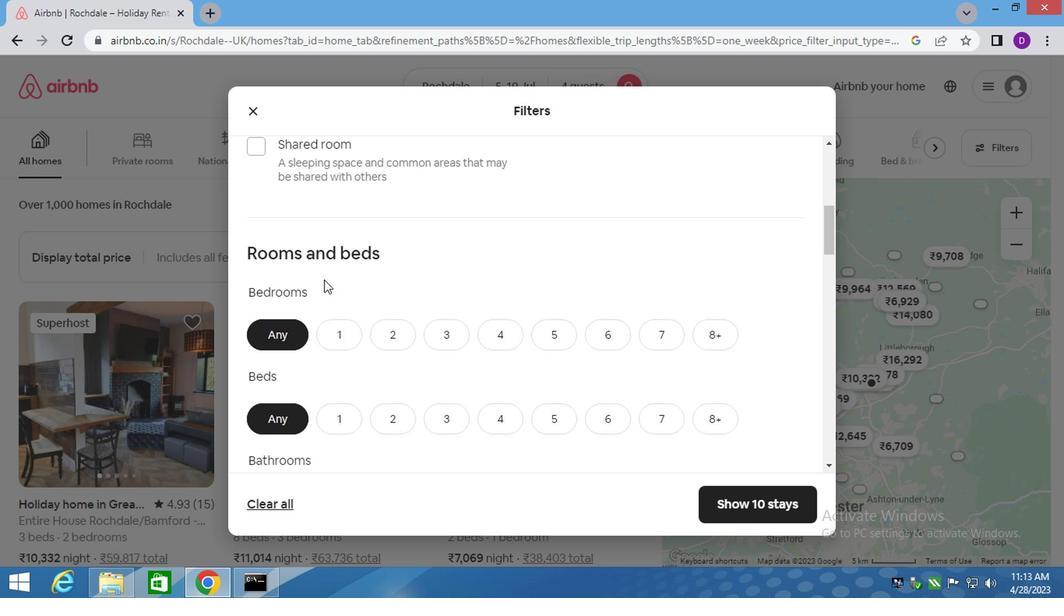 
Action: Mouse scrolled (323, 282) with delta (0, 0)
Screenshot: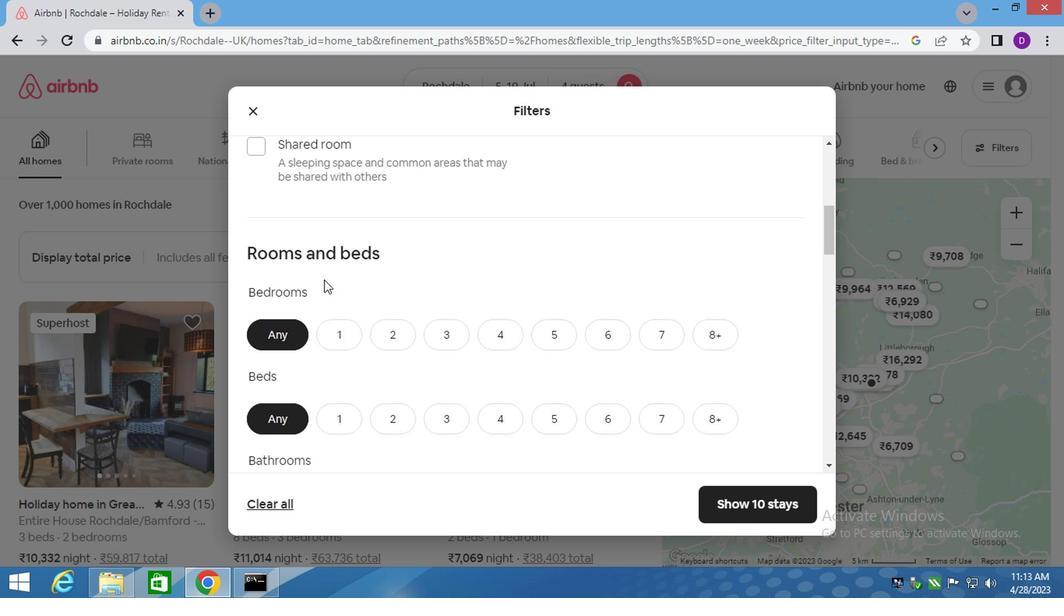 
Action: Mouse scrolled (323, 282) with delta (0, 0)
Screenshot: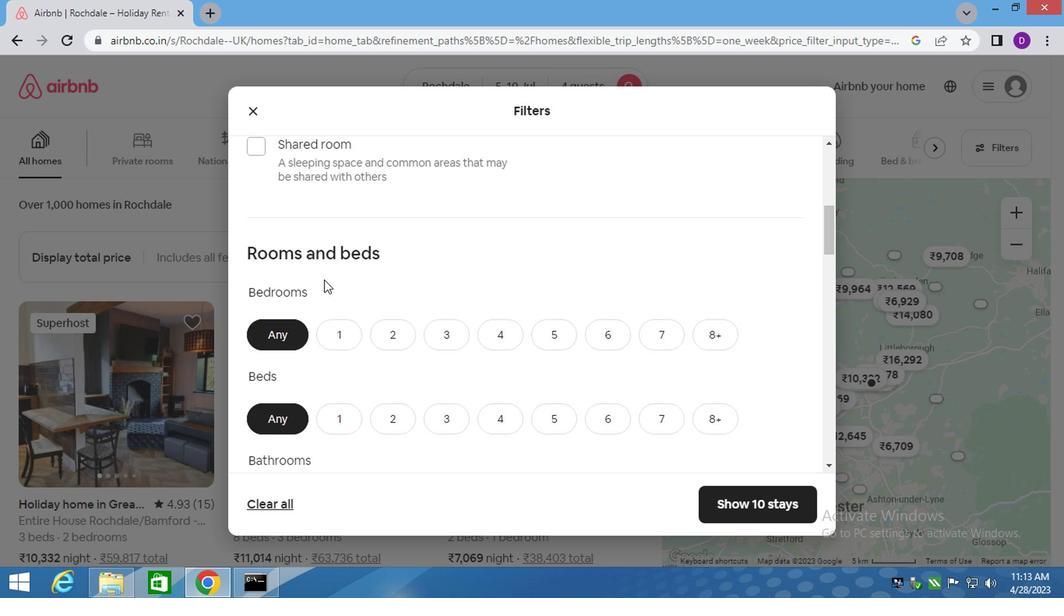 
Action: Mouse moved to (387, 191)
Screenshot: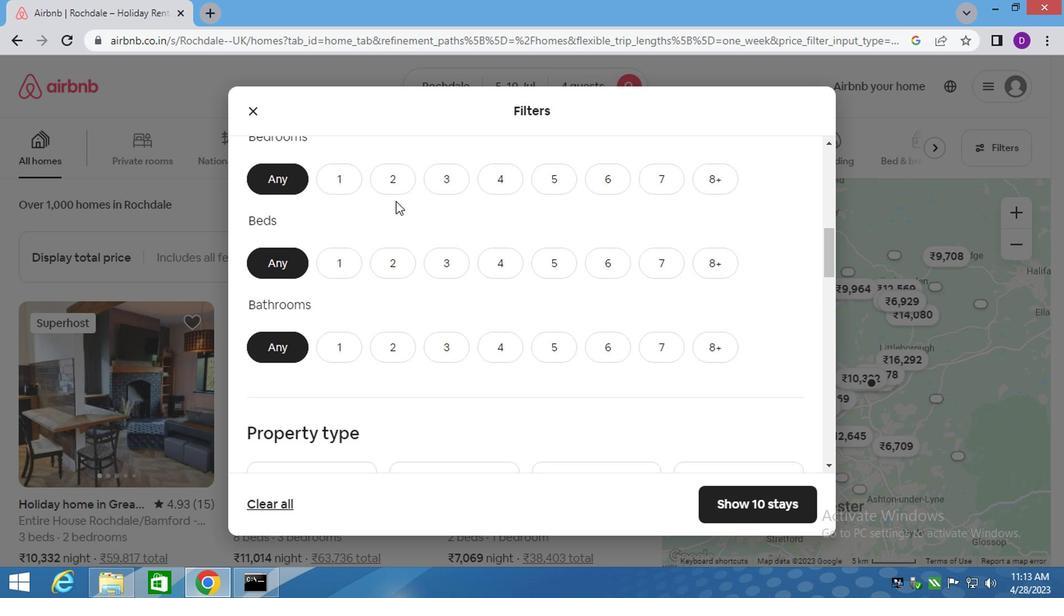 
Action: Mouse pressed left at (387, 191)
Screenshot: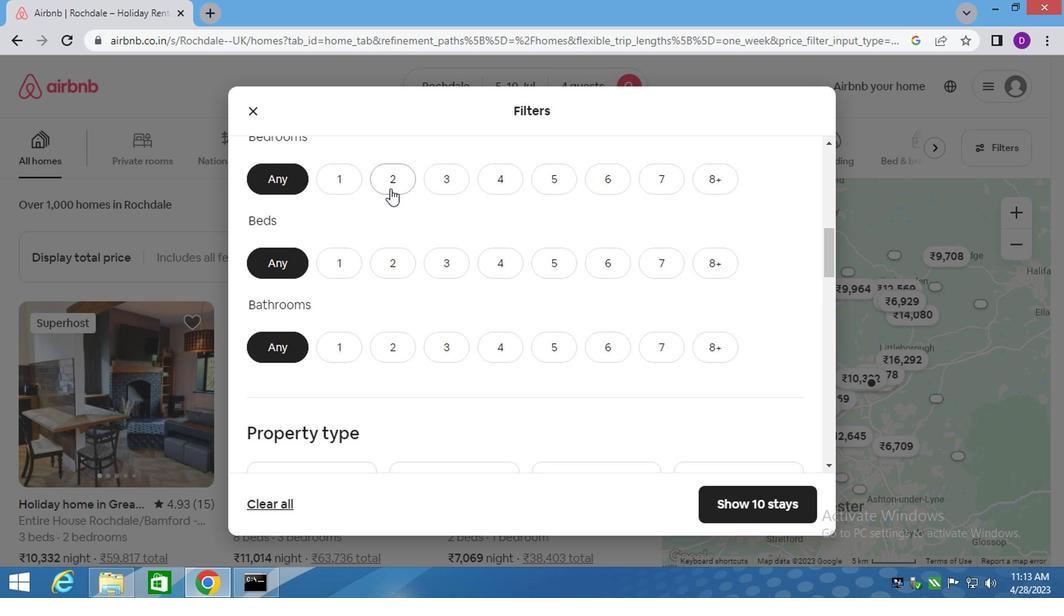 
Action: Mouse moved to (483, 263)
Screenshot: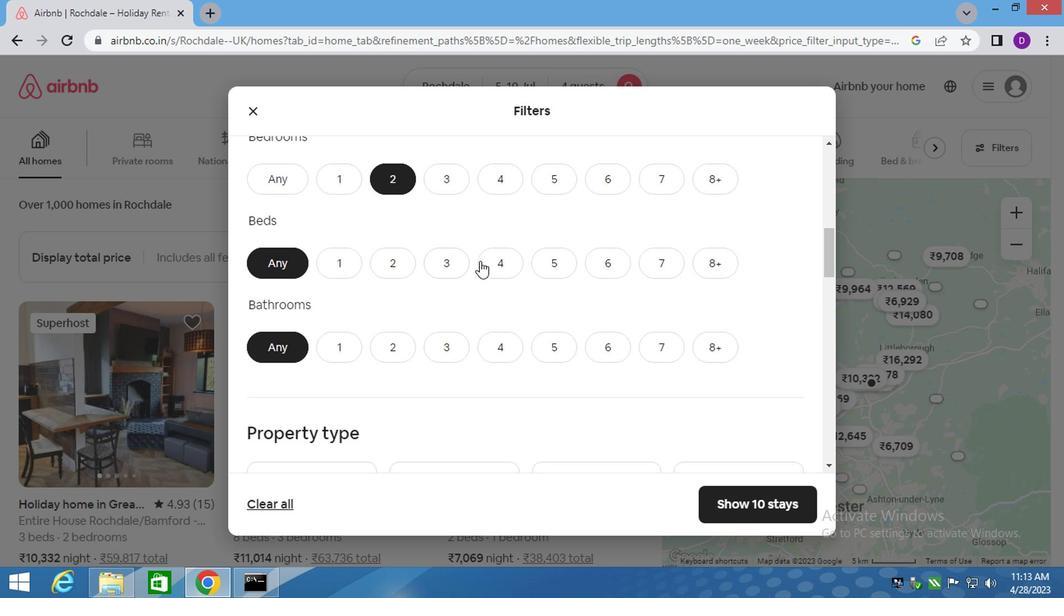 
Action: Mouse pressed left at (483, 263)
Screenshot: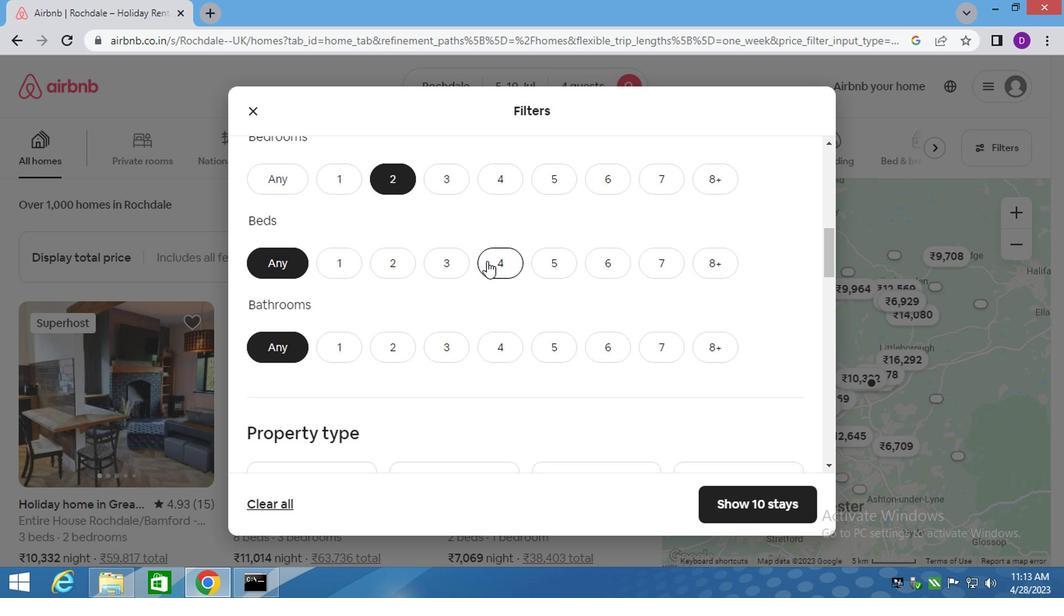 
Action: Mouse moved to (388, 345)
Screenshot: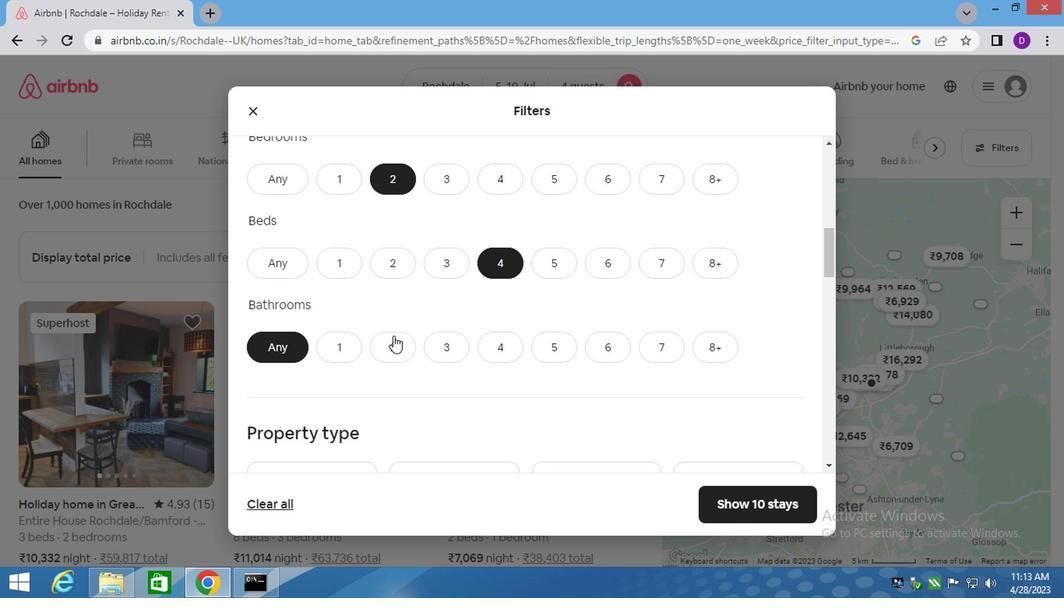 
Action: Mouse pressed left at (388, 345)
Screenshot: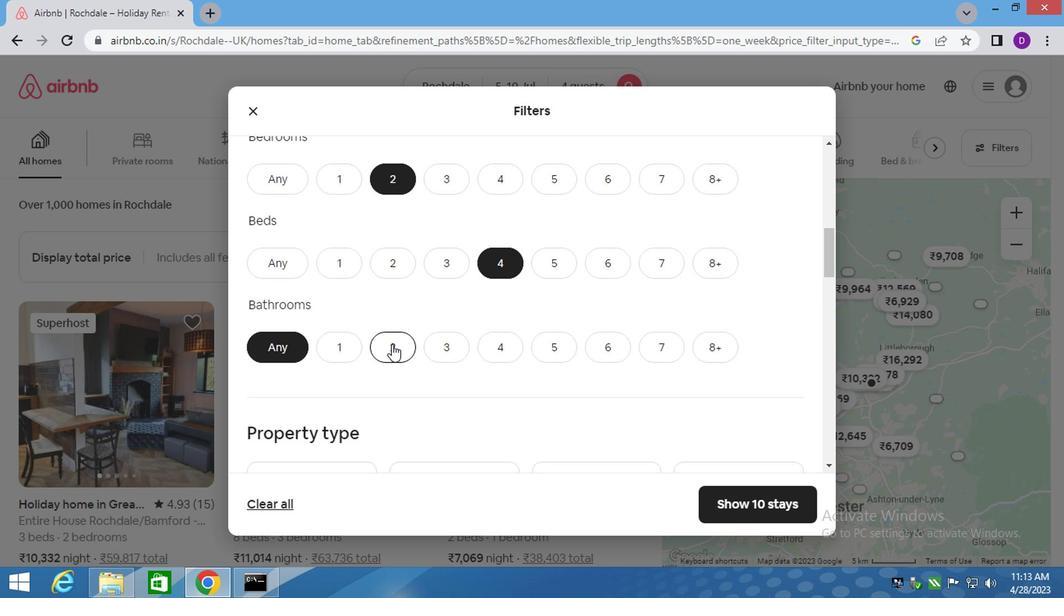 
Action: Mouse scrolled (388, 345) with delta (0, 0)
Screenshot: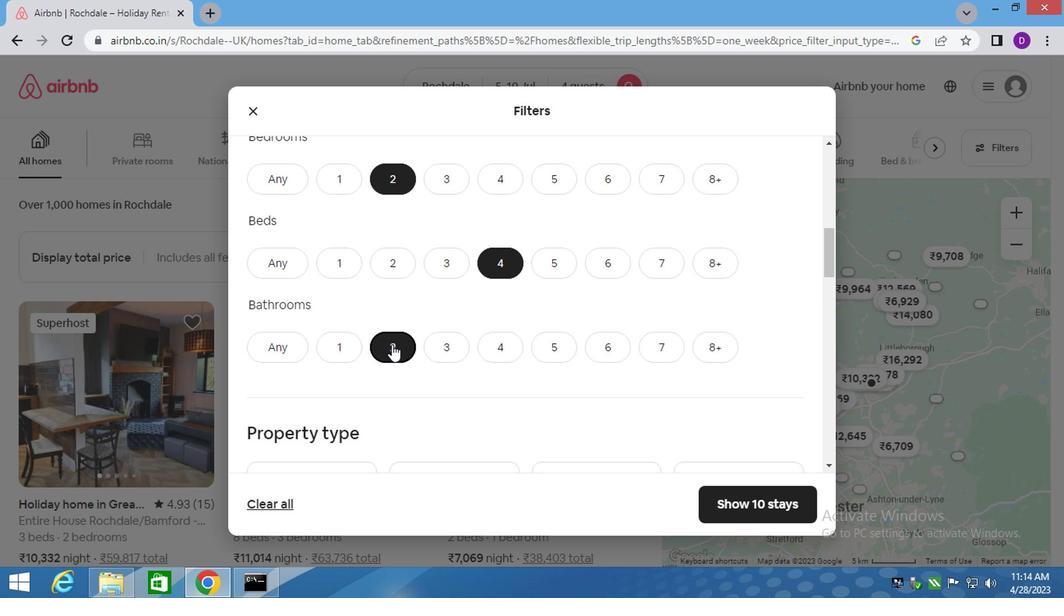 
Action: Mouse scrolled (388, 345) with delta (0, 0)
Screenshot: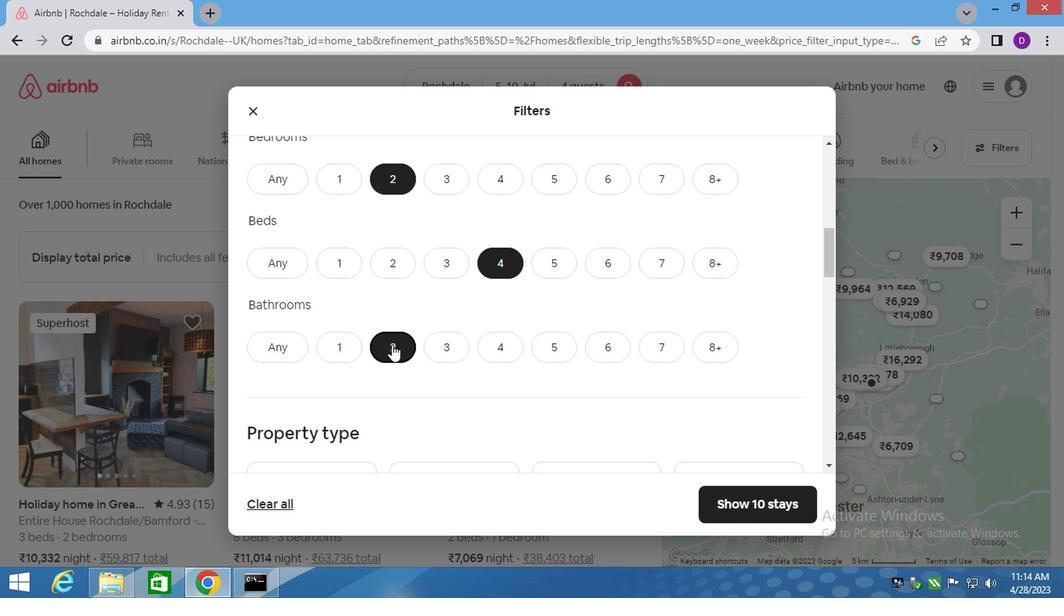 
Action: Mouse moved to (388, 346)
Screenshot: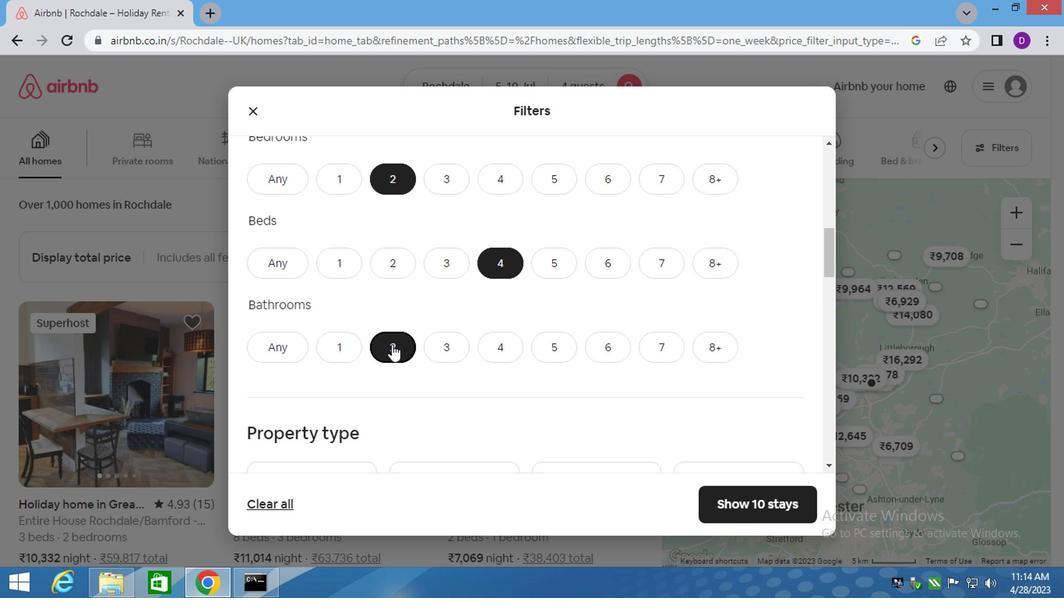 
Action: Mouse scrolled (388, 345) with delta (0, -1)
Screenshot: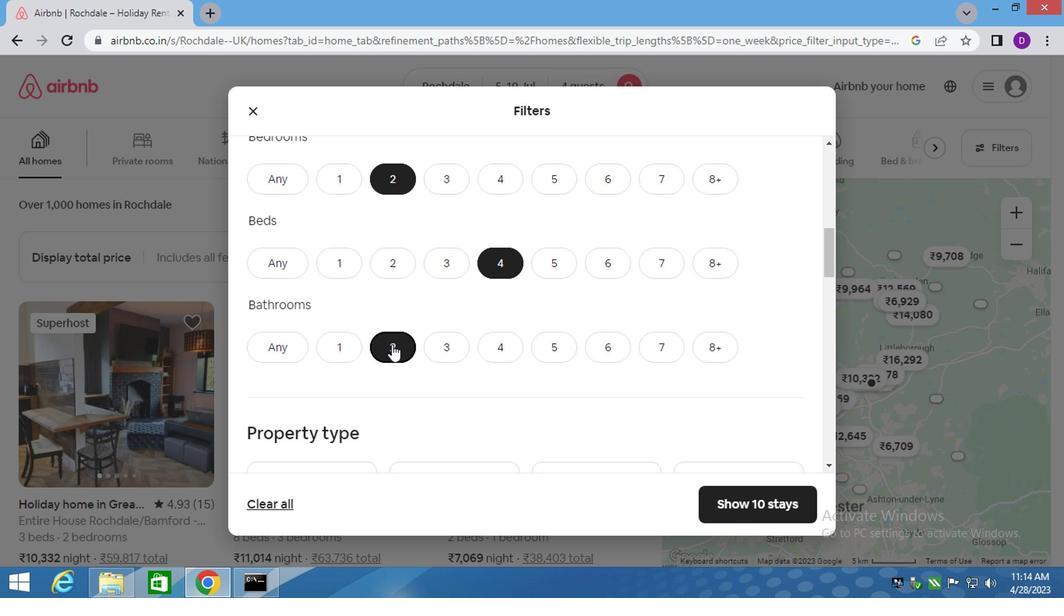 
Action: Mouse moved to (323, 277)
Screenshot: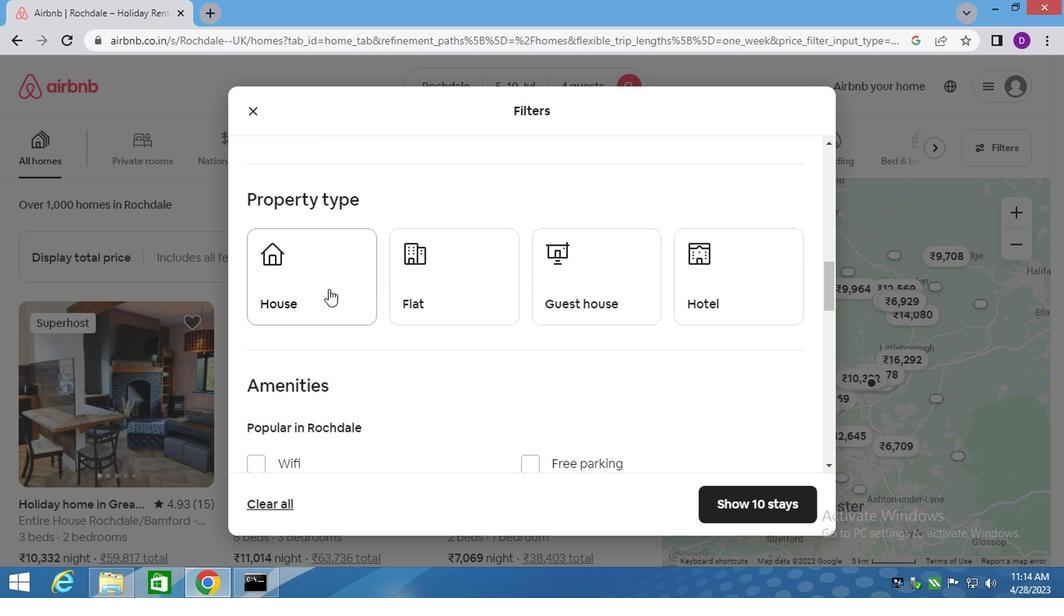 
Action: Mouse pressed left at (323, 277)
Screenshot: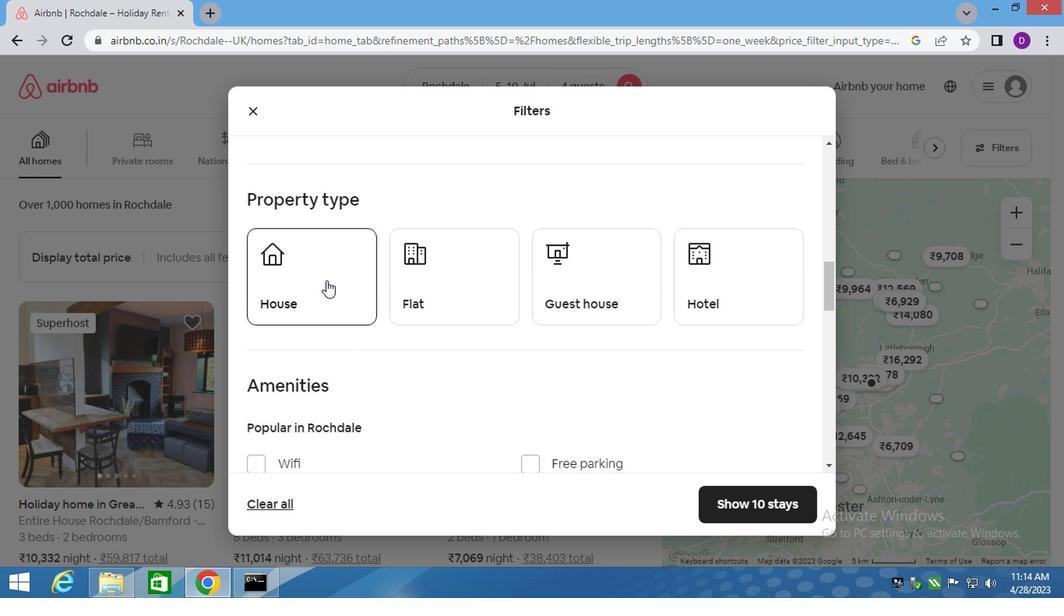 
Action: Mouse moved to (437, 294)
Screenshot: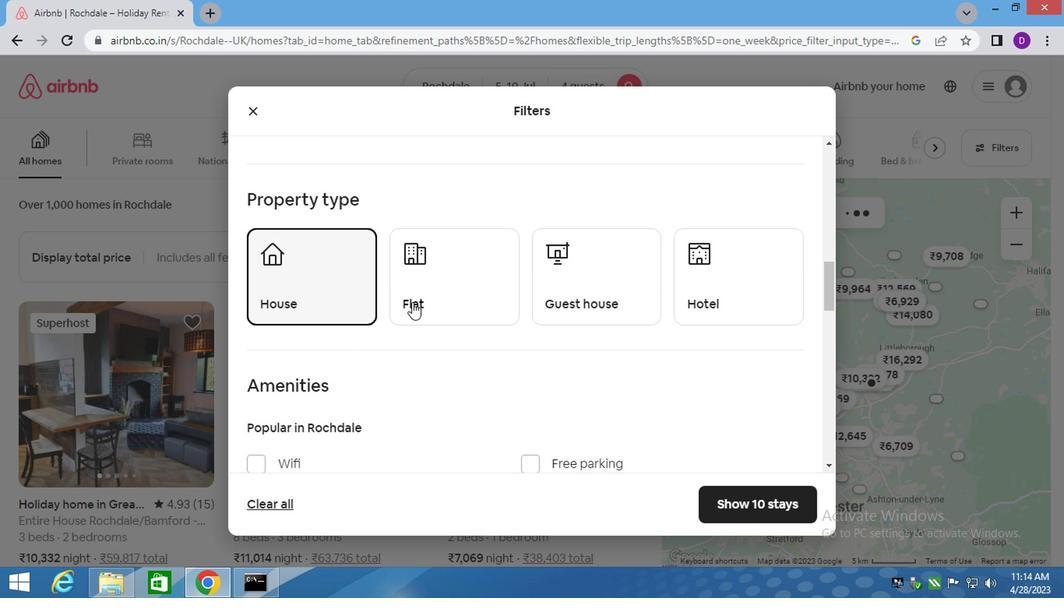 
Action: Mouse pressed left at (437, 294)
Screenshot: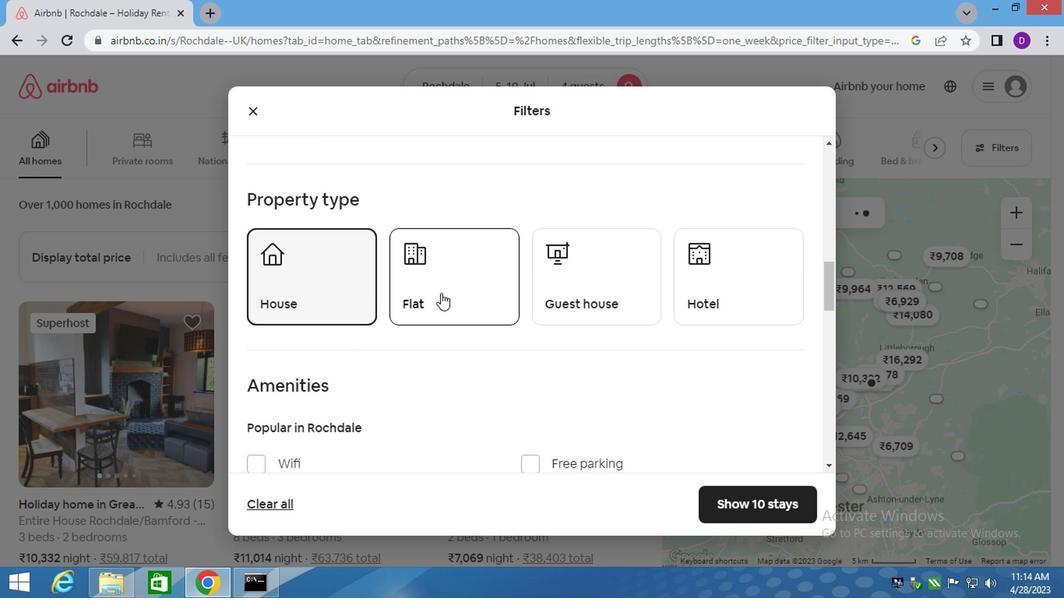 
Action: Mouse moved to (591, 276)
Screenshot: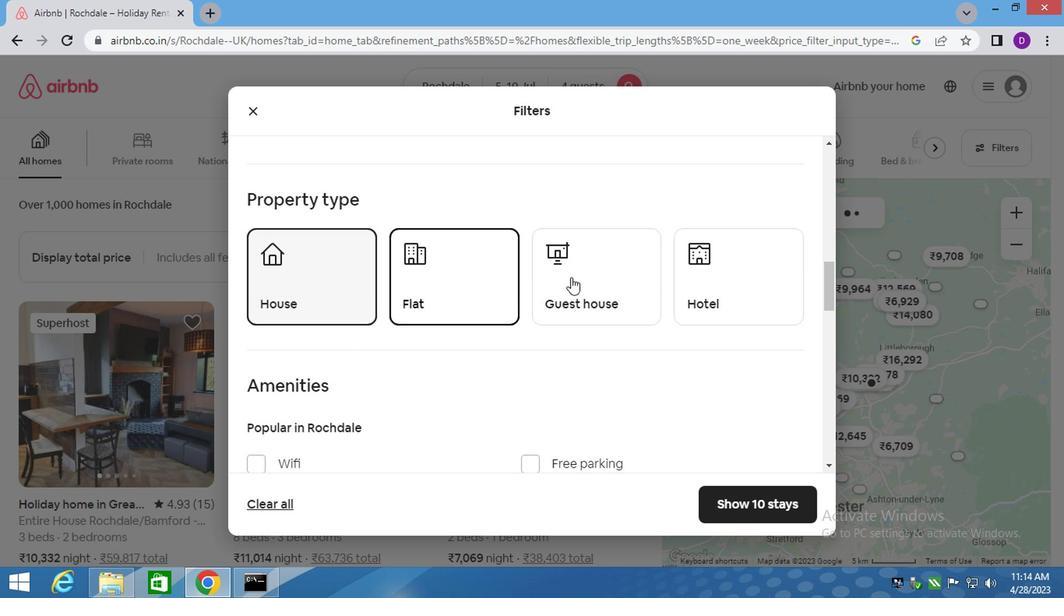 
Action: Mouse pressed left at (591, 276)
Screenshot: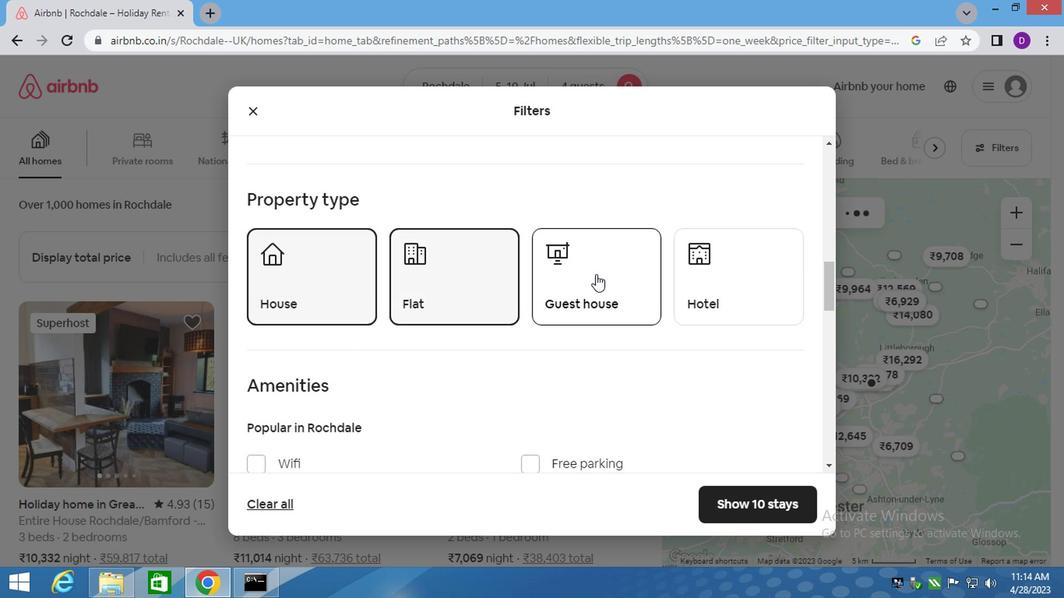 
Action: Mouse moved to (501, 305)
Screenshot: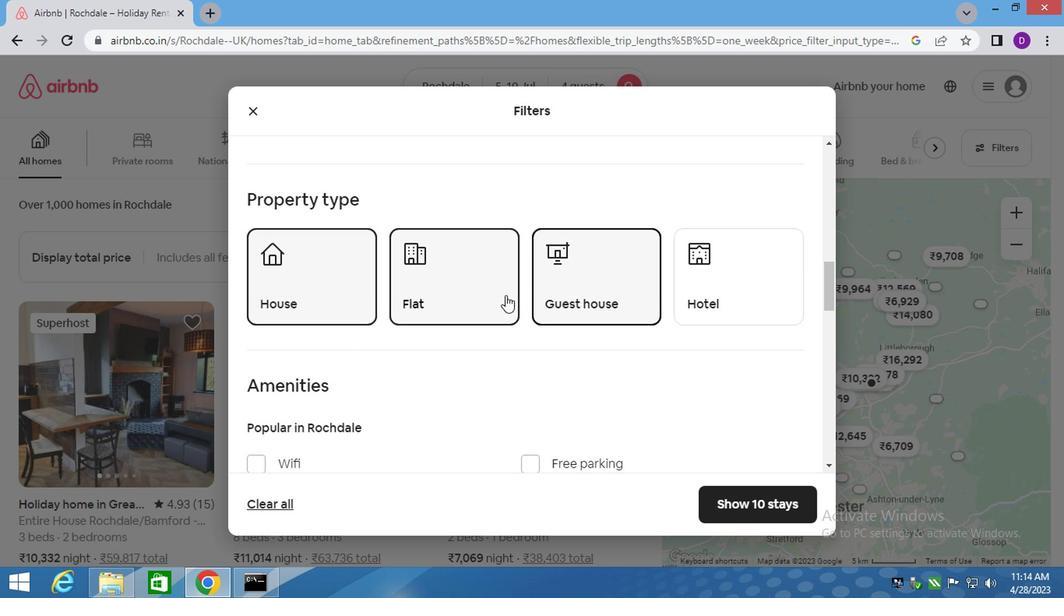 
Action: Mouse scrolled (501, 304) with delta (0, 0)
Screenshot: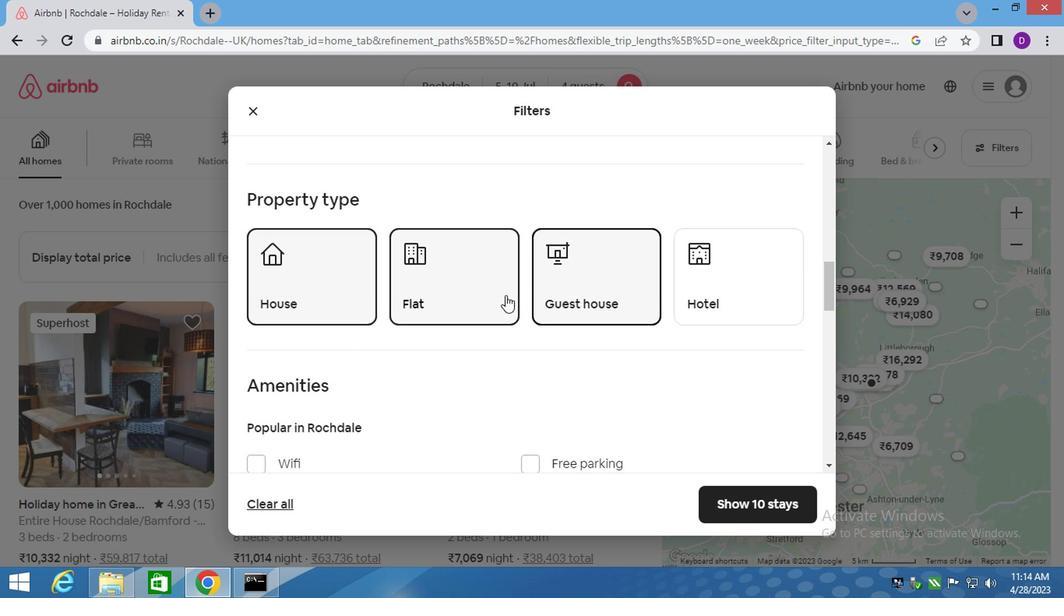 
Action: Mouse scrolled (501, 304) with delta (0, -1)
Screenshot: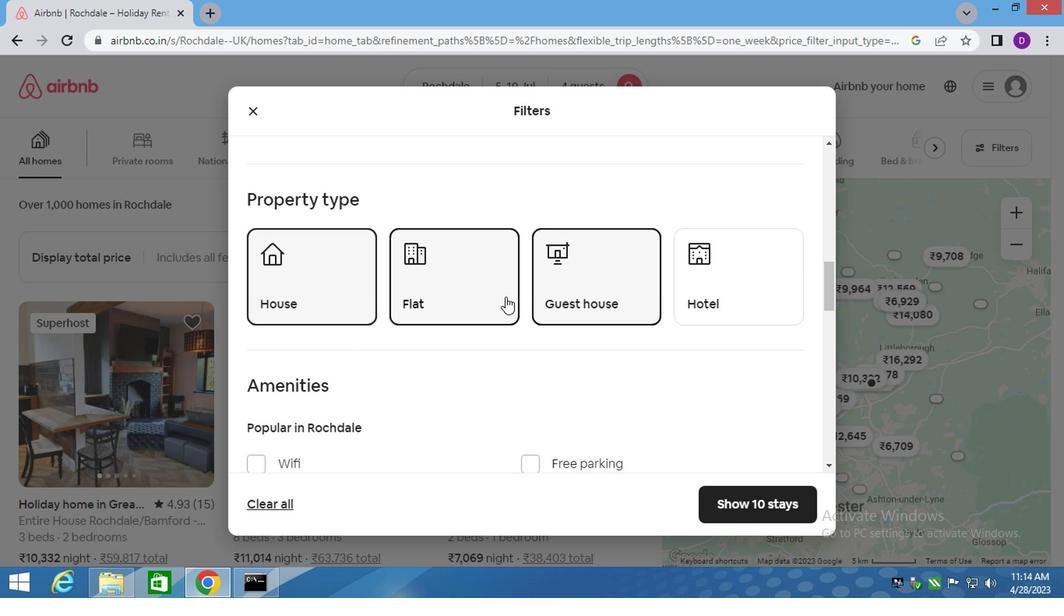 
Action: Mouse scrolled (501, 304) with delta (0, -1)
Screenshot: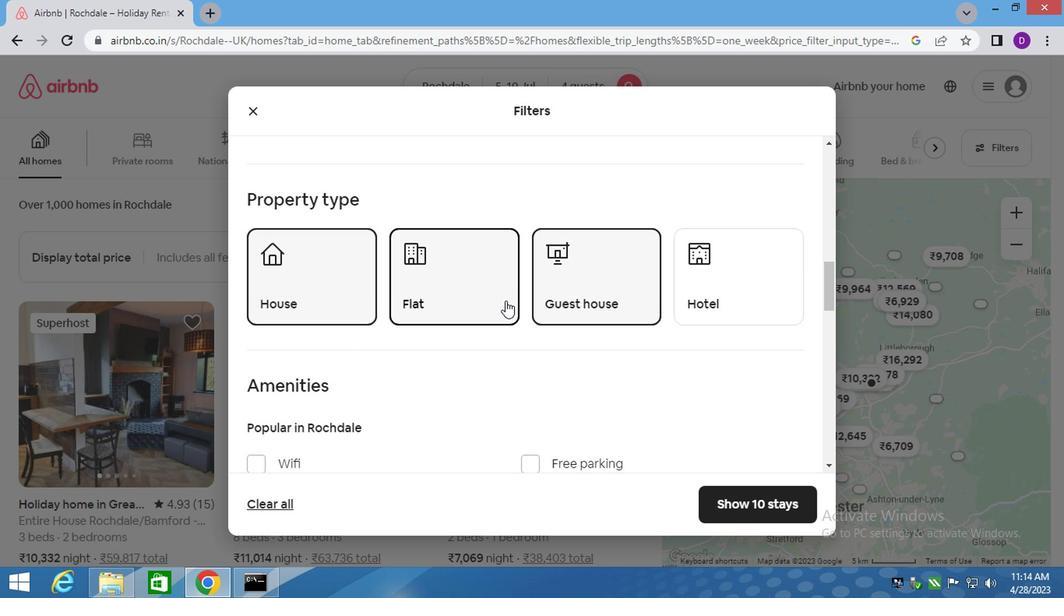 
Action: Mouse scrolled (501, 304) with delta (0, -1)
Screenshot: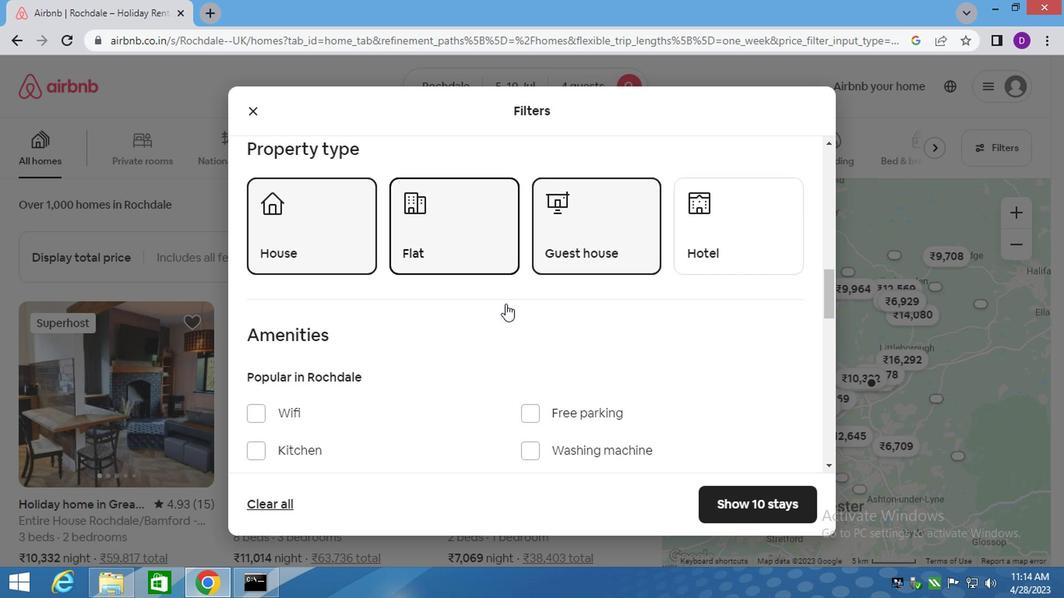 
Action: Mouse moved to (521, 318)
Screenshot: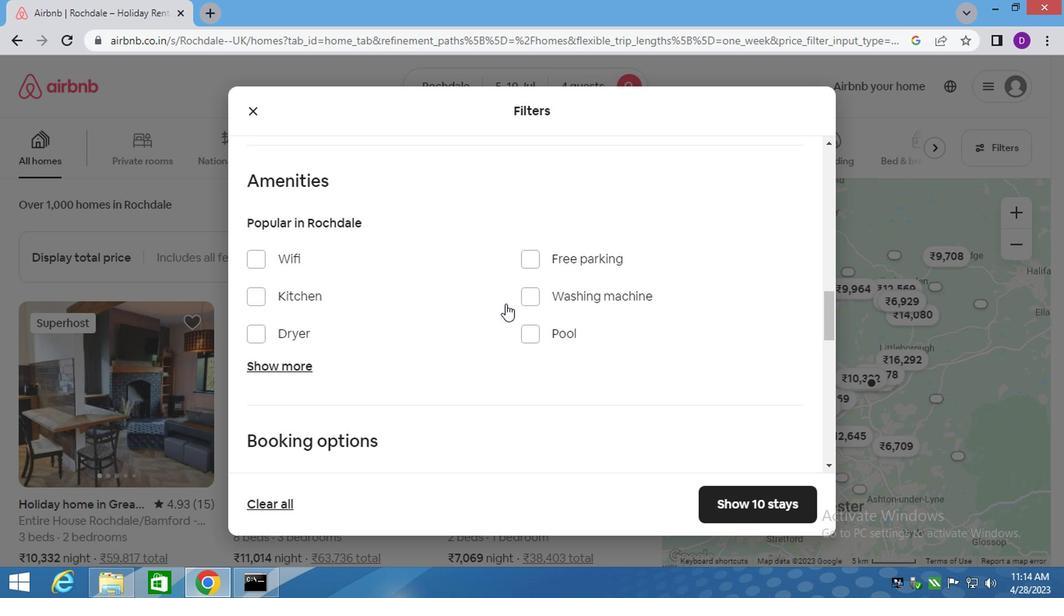 
Action: Mouse scrolled (521, 317) with delta (0, 0)
Screenshot: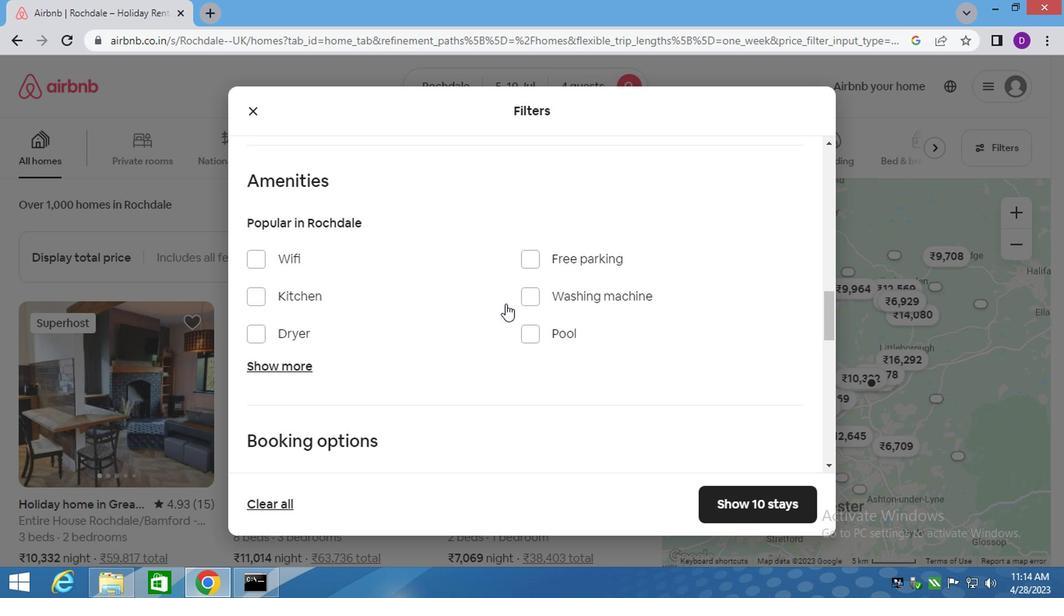 
Action: Mouse scrolled (521, 317) with delta (0, 0)
Screenshot: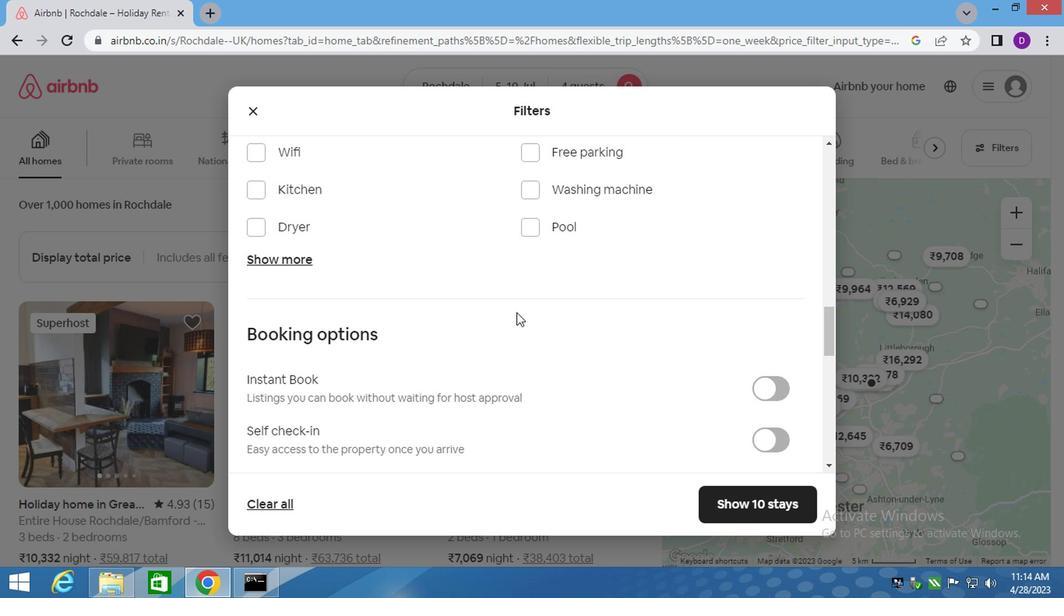 
Action: Mouse moved to (521, 318)
Screenshot: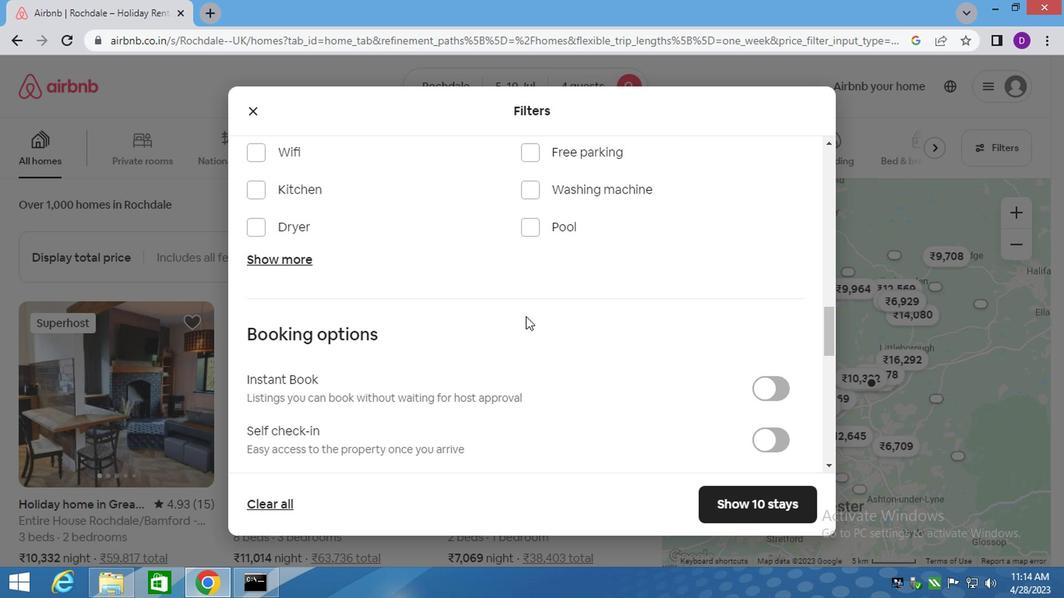 
Action: Mouse scrolled (521, 318) with delta (0, 0)
Screenshot: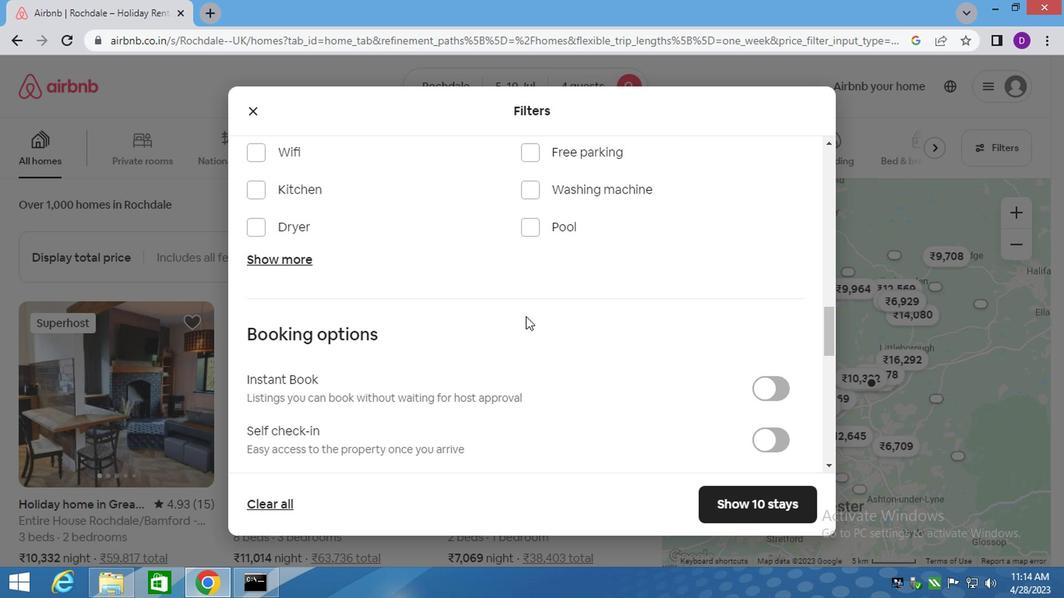 
Action: Mouse moved to (522, 319)
Screenshot: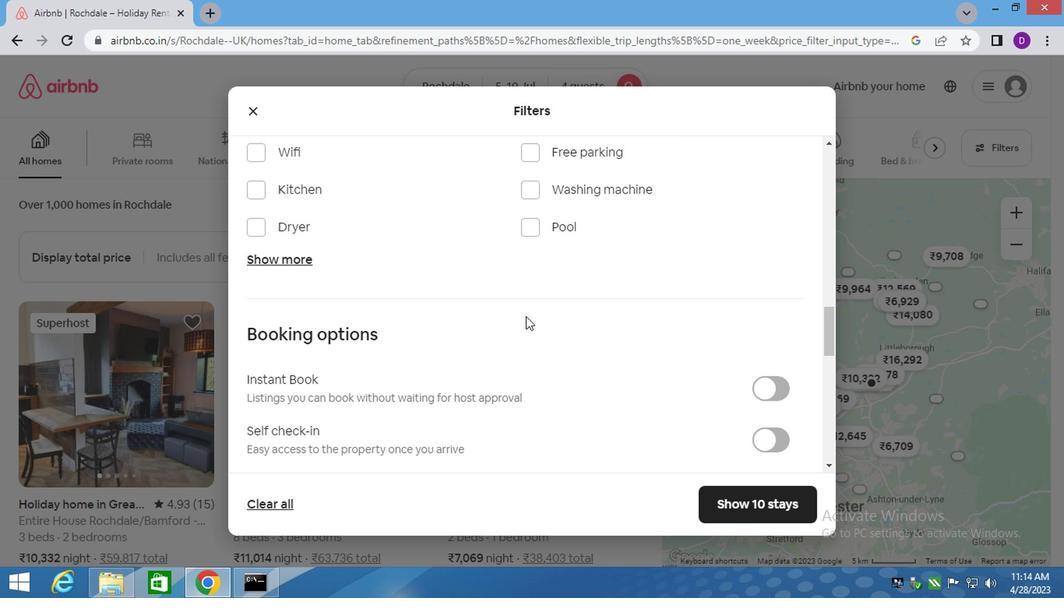 
Action: Mouse scrolled (522, 318) with delta (0, -1)
Screenshot: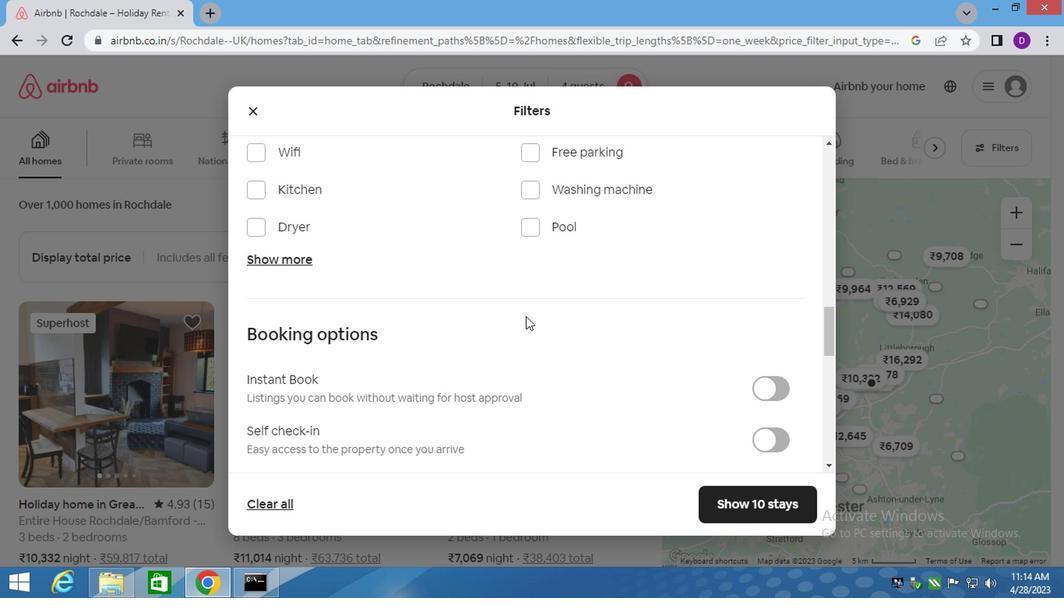 
Action: Mouse moved to (760, 140)
Screenshot: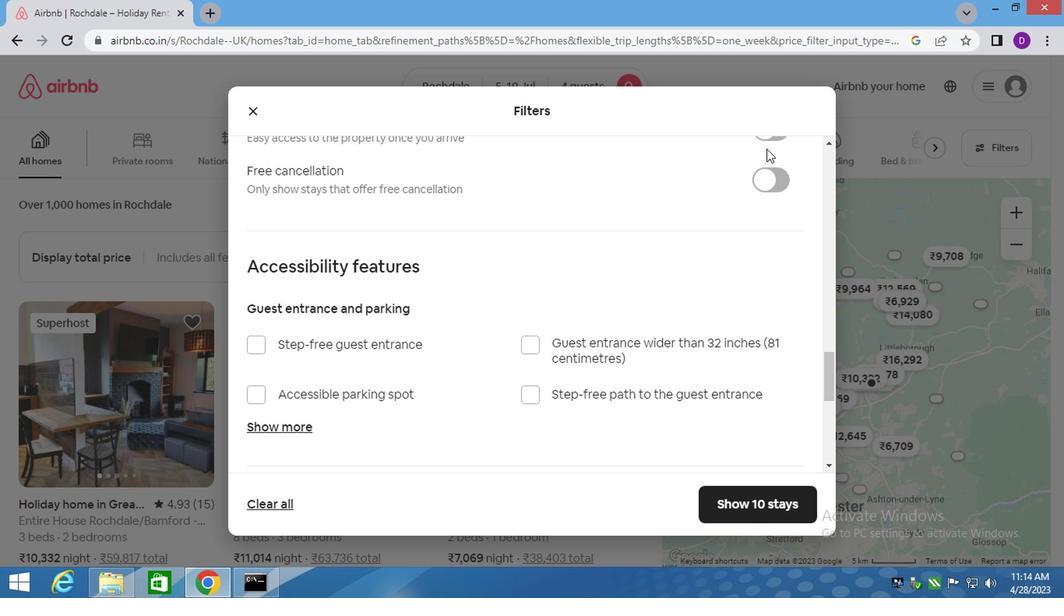 
Action: Mouse pressed left at (760, 140)
Screenshot: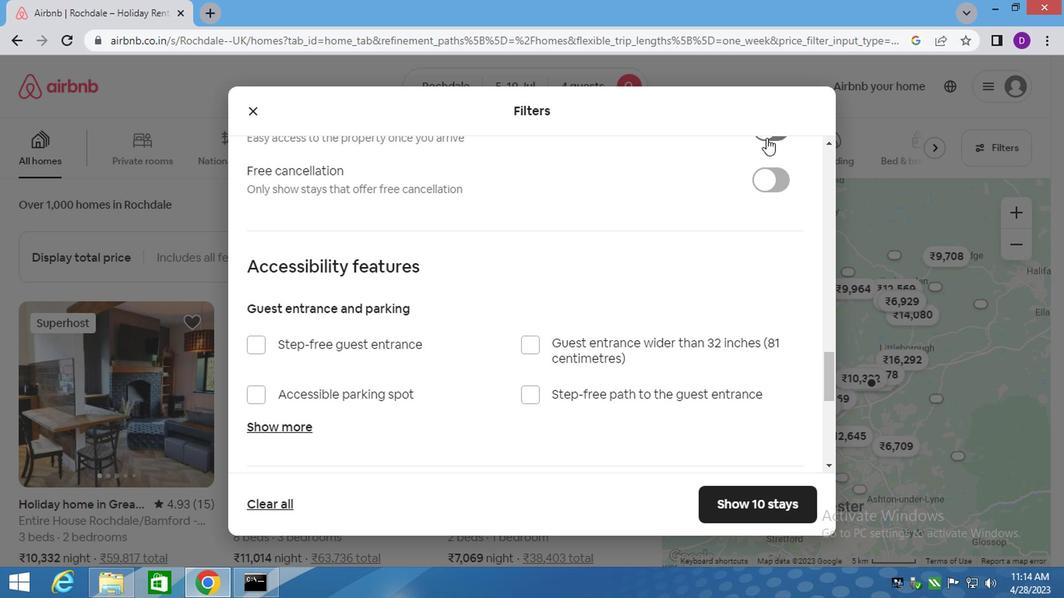 
Action: Mouse moved to (507, 324)
Screenshot: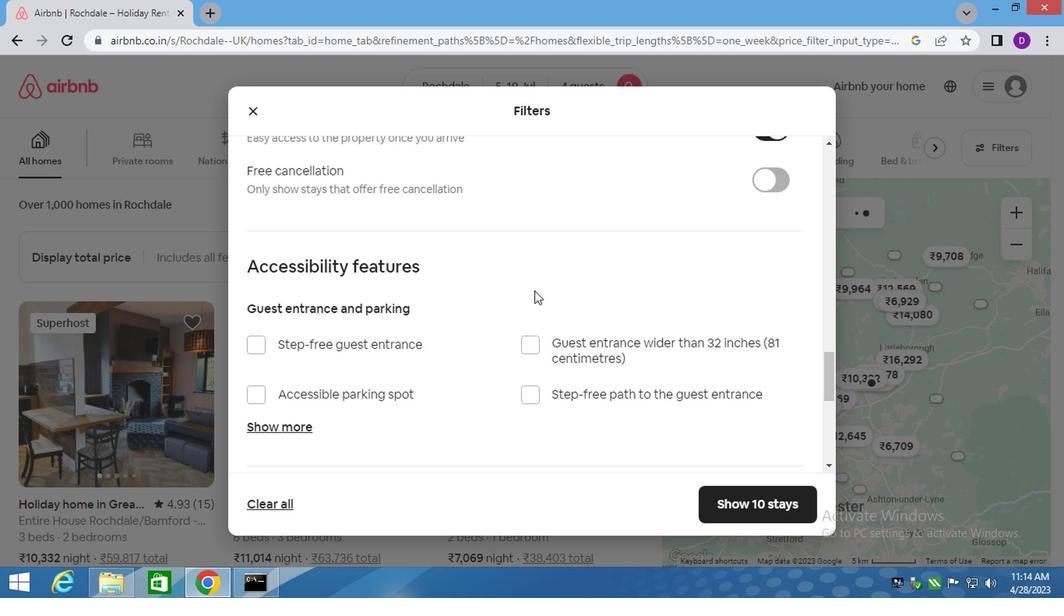 
Action: Mouse scrolled (507, 325) with delta (0, 1)
Screenshot: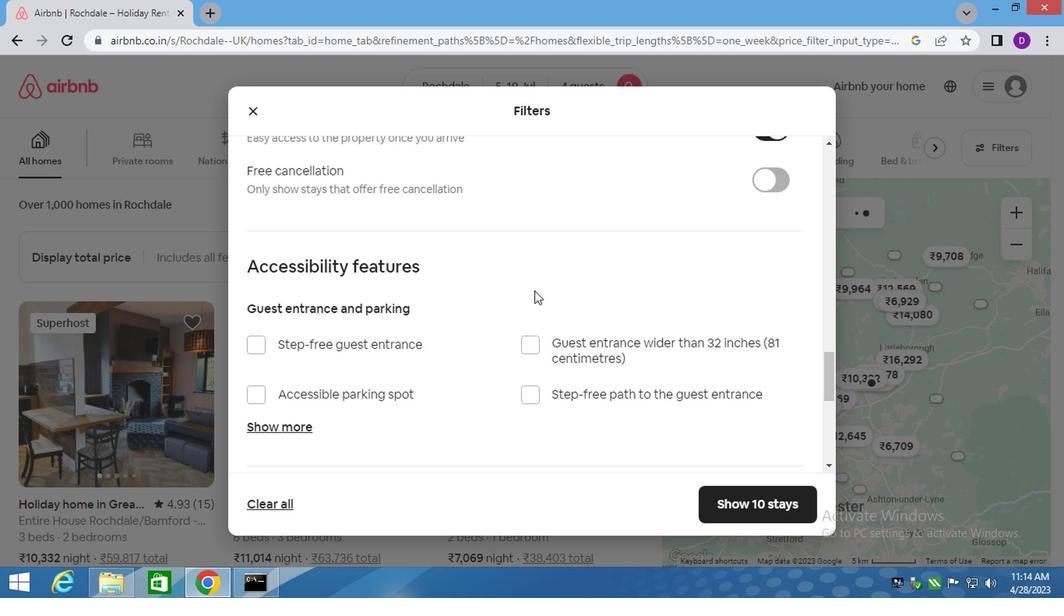 
Action: Mouse moved to (462, 379)
Screenshot: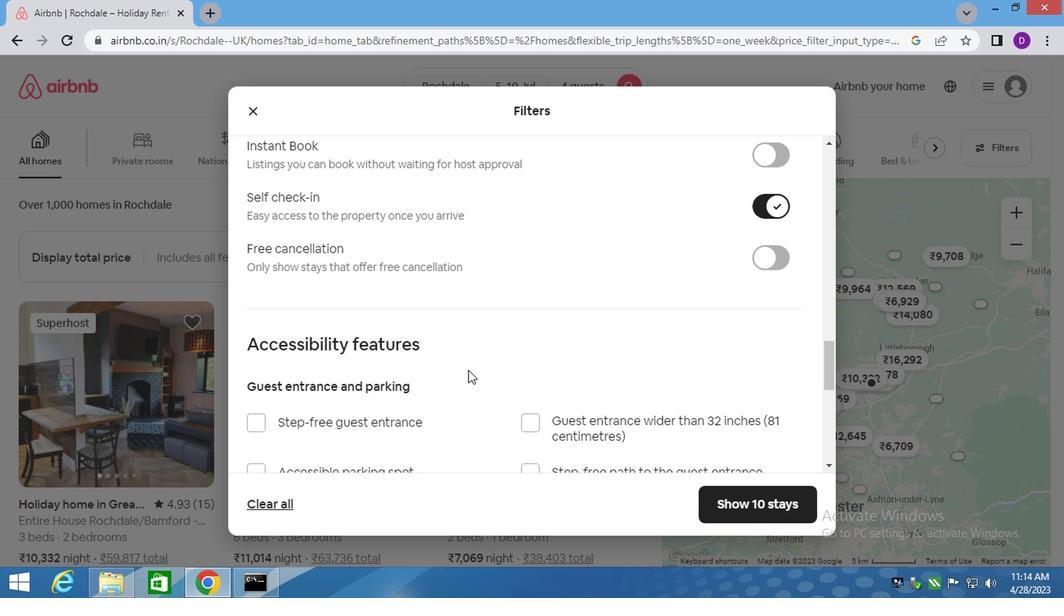 
Action: Mouse scrolled (462, 378) with delta (0, 0)
Screenshot: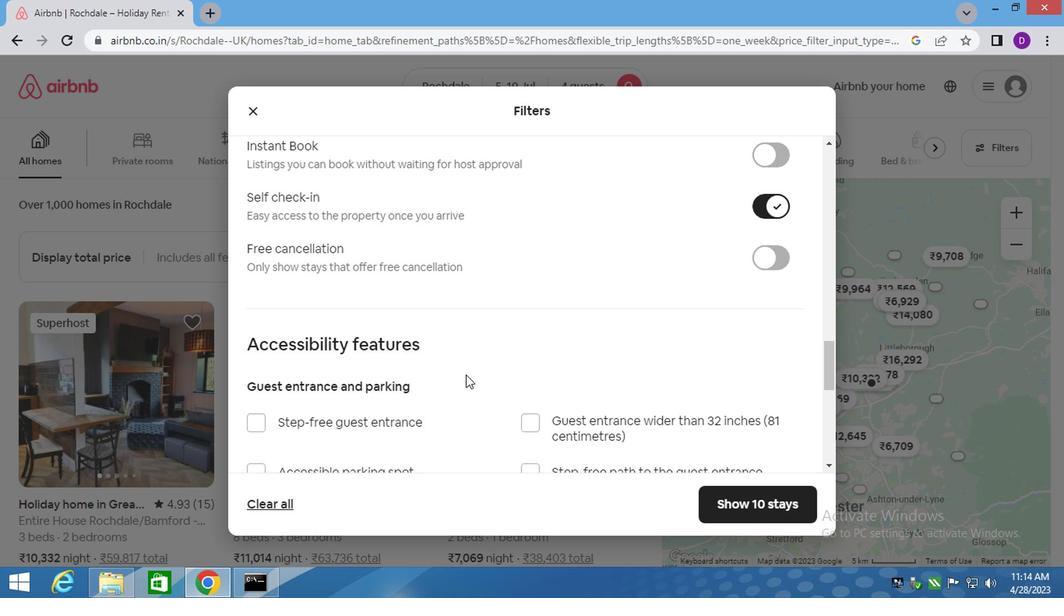 
Action: Mouse moved to (462, 380)
Screenshot: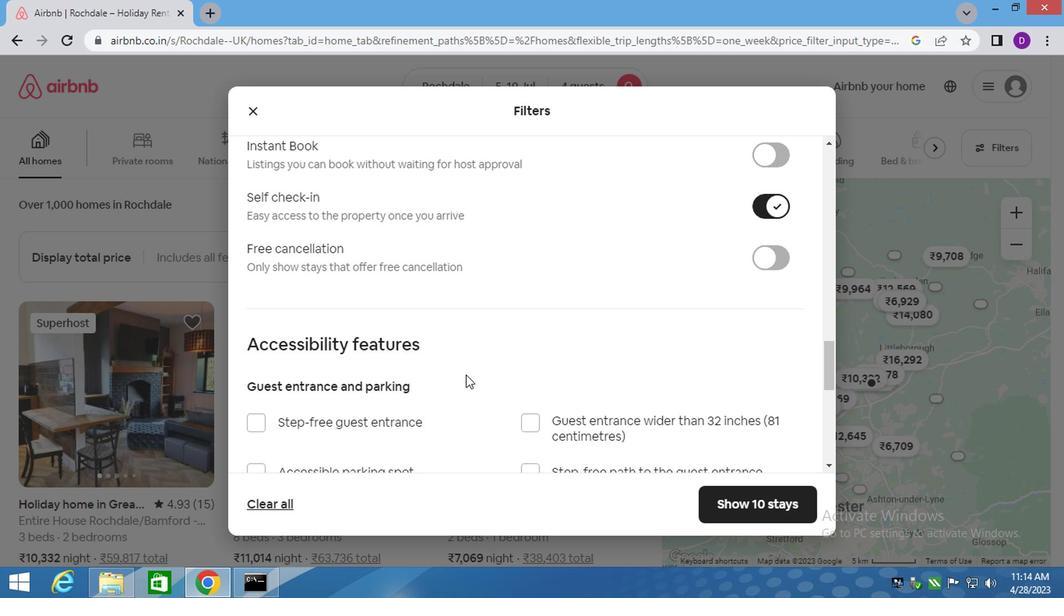 
Action: Mouse scrolled (462, 379) with delta (0, -1)
Screenshot: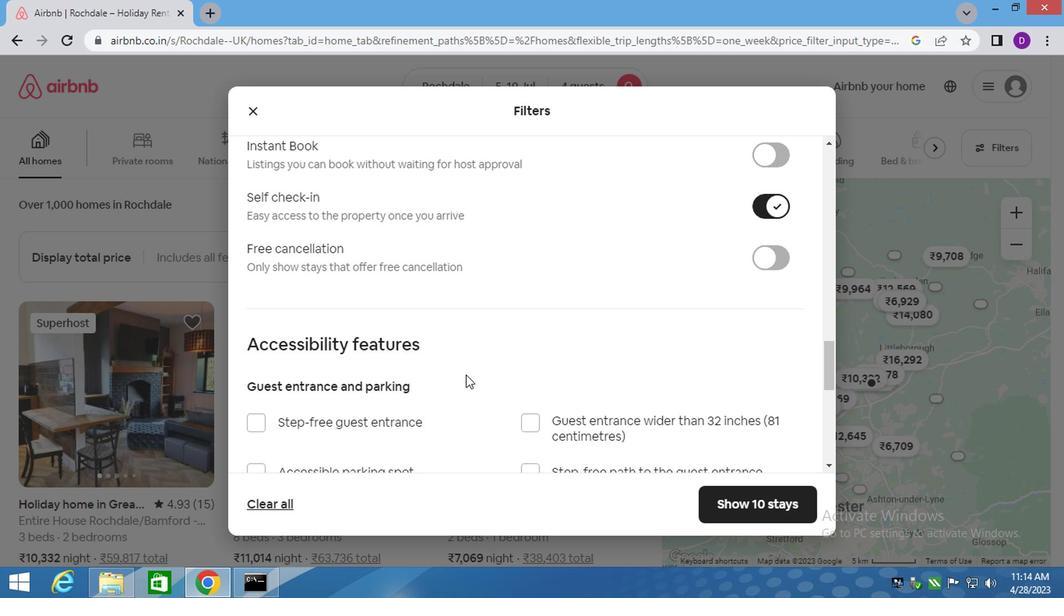 
Action: Mouse scrolled (462, 379) with delta (0, -1)
Screenshot: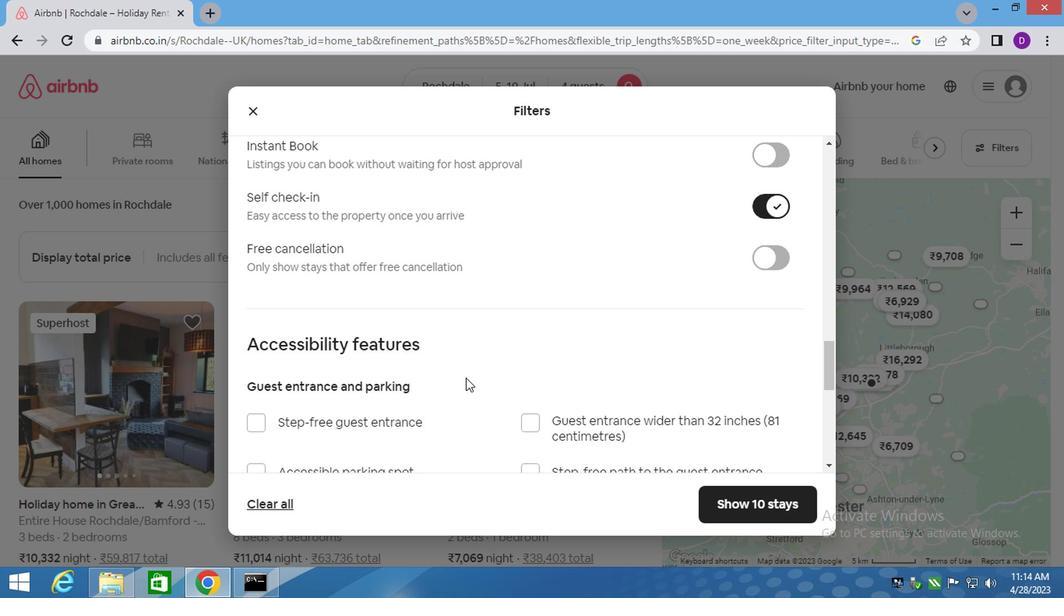 
Action: Mouse moved to (462, 380)
Screenshot: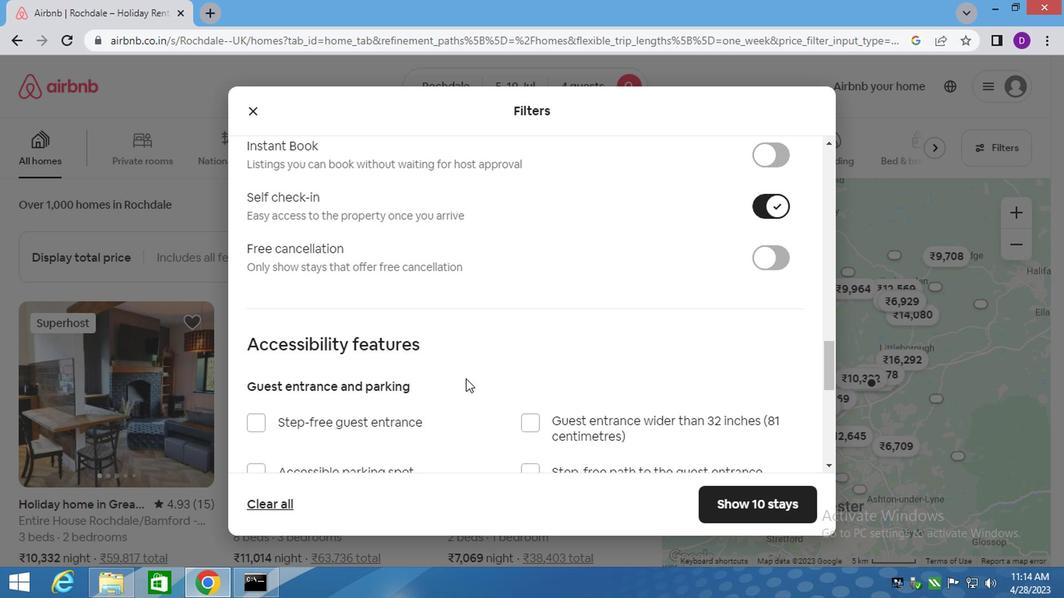 
Action: Mouse scrolled (462, 379) with delta (0, -1)
Screenshot: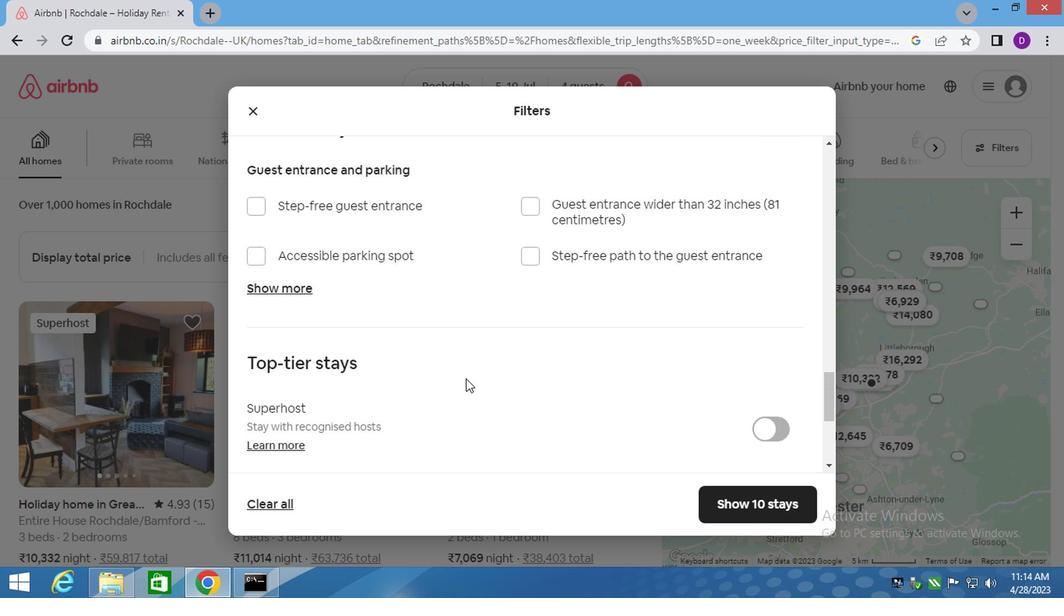 
Action: Mouse scrolled (462, 379) with delta (0, -1)
Screenshot: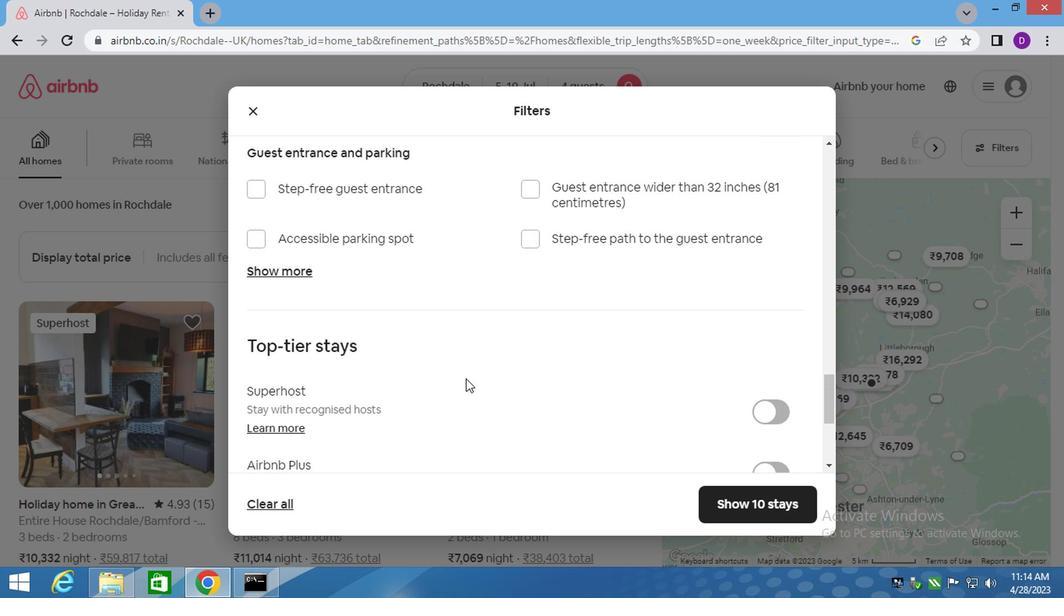 
Action: Mouse moved to (462, 380)
Screenshot: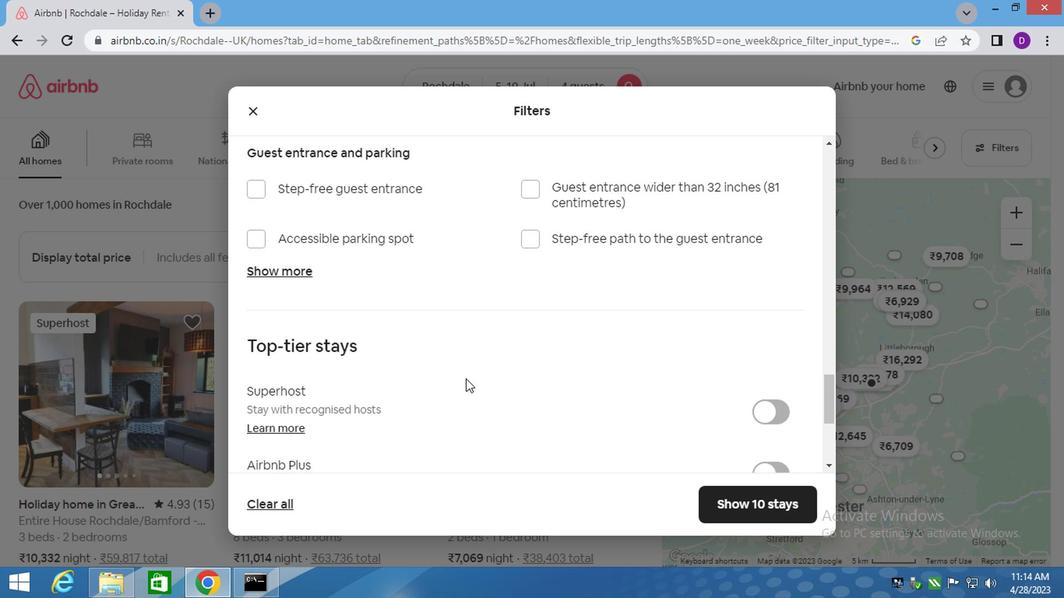 
Action: Mouse scrolled (462, 379) with delta (0, -1)
Screenshot: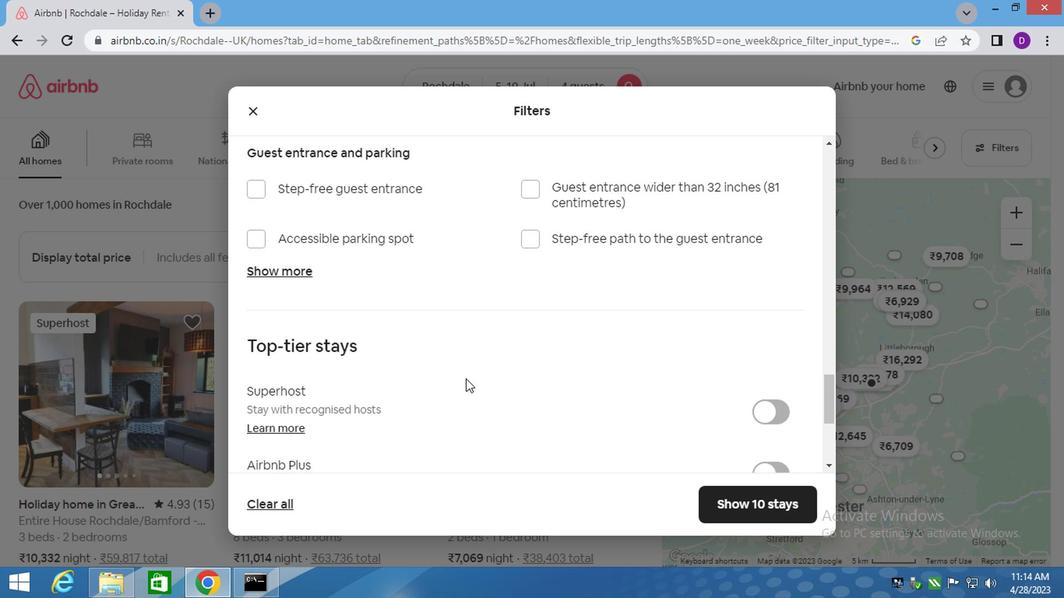 
Action: Mouse scrolled (462, 380) with delta (0, 0)
Screenshot: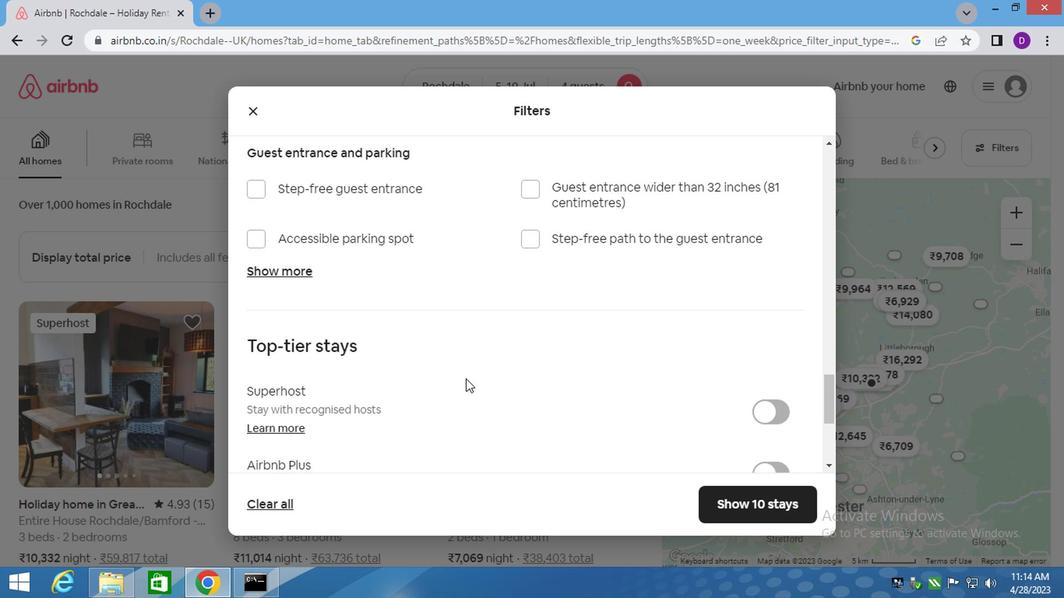 
Action: Mouse scrolled (462, 380) with delta (0, 0)
Screenshot: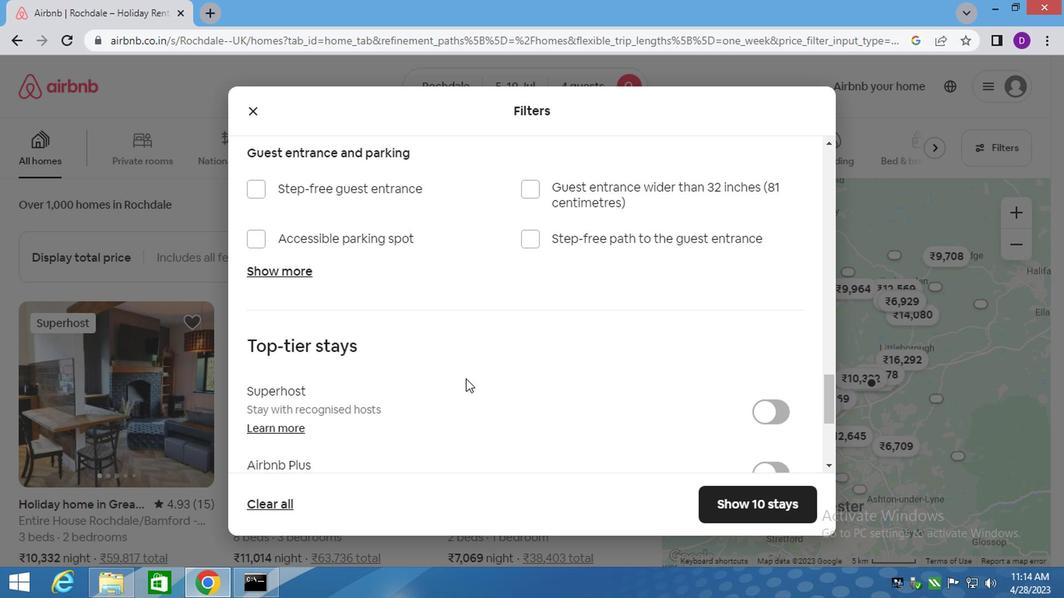 
Action: Mouse scrolled (462, 380) with delta (0, 0)
Screenshot: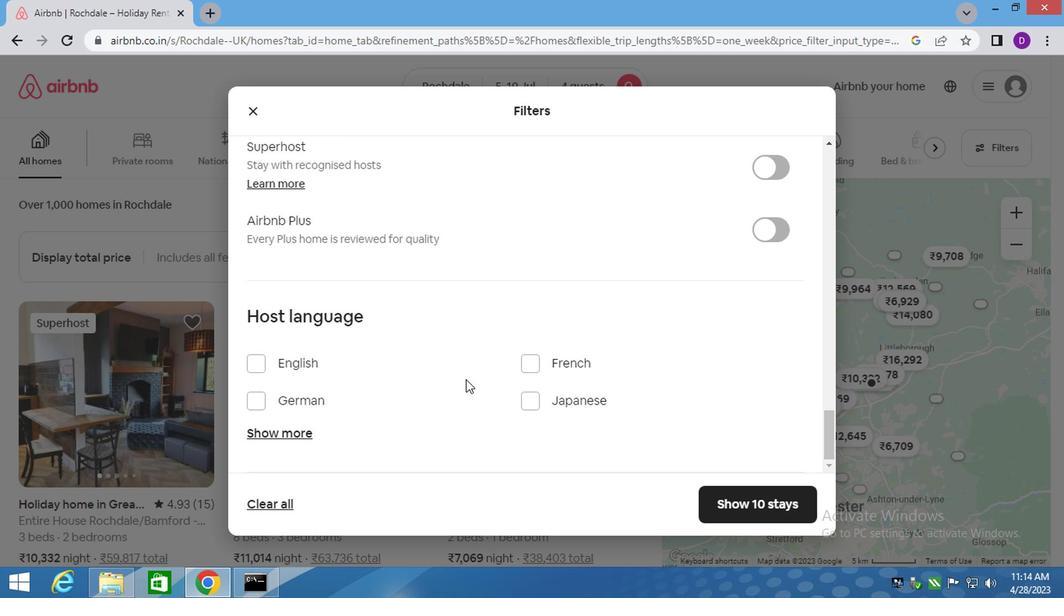
Action: Mouse scrolled (462, 380) with delta (0, 0)
Screenshot: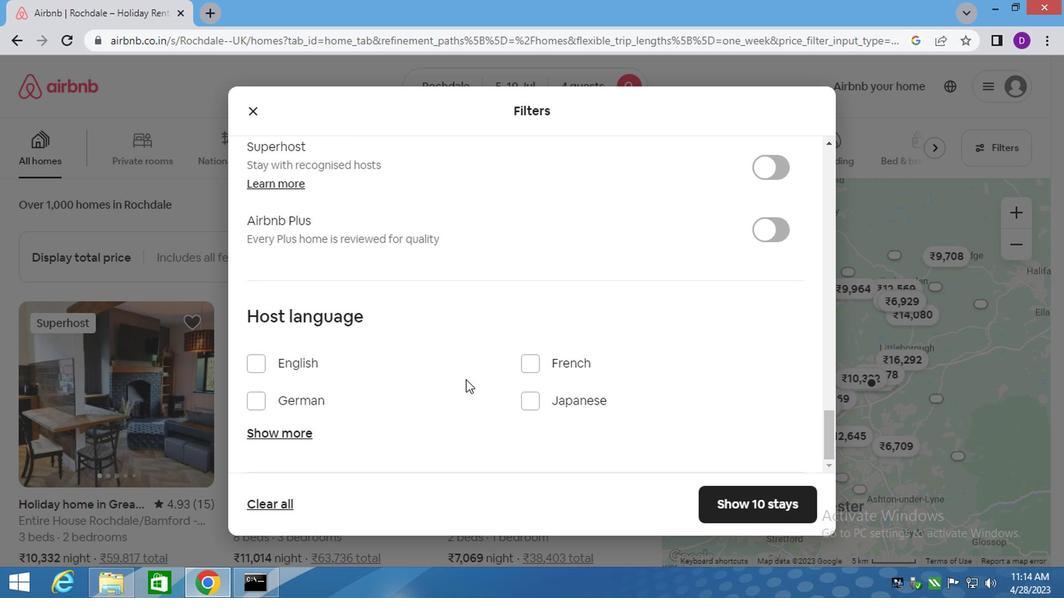 
Action: Mouse scrolled (462, 380) with delta (0, 0)
Screenshot: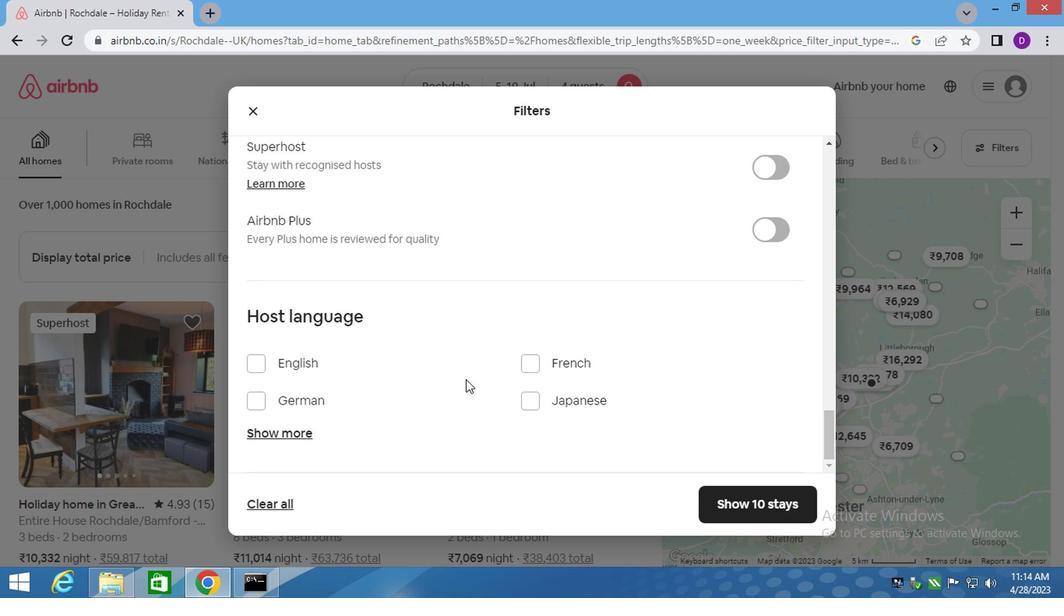
Action: Mouse moved to (249, 362)
Screenshot: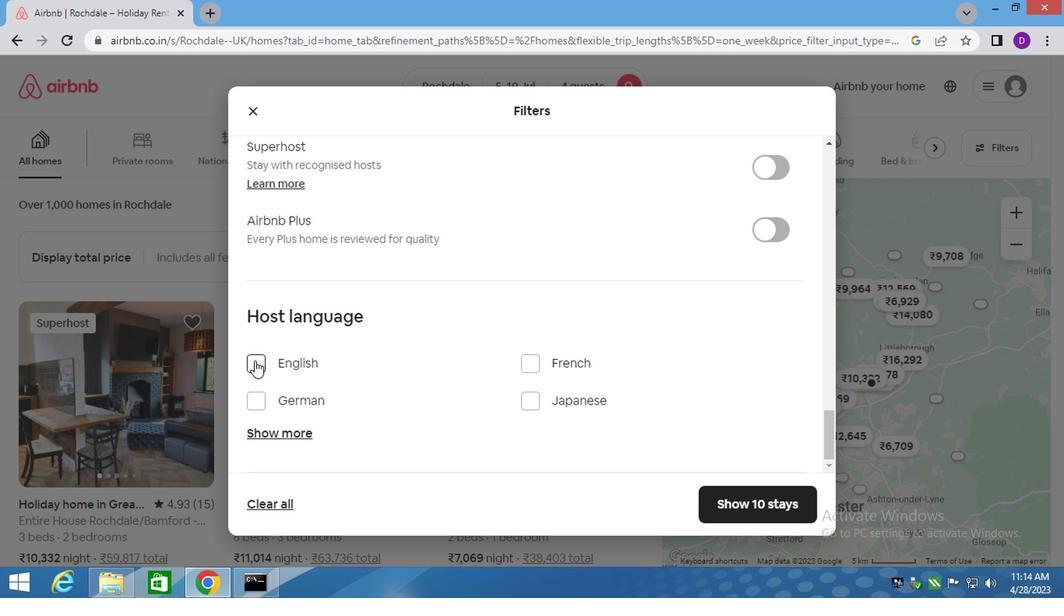 
Action: Mouse pressed left at (249, 362)
Screenshot: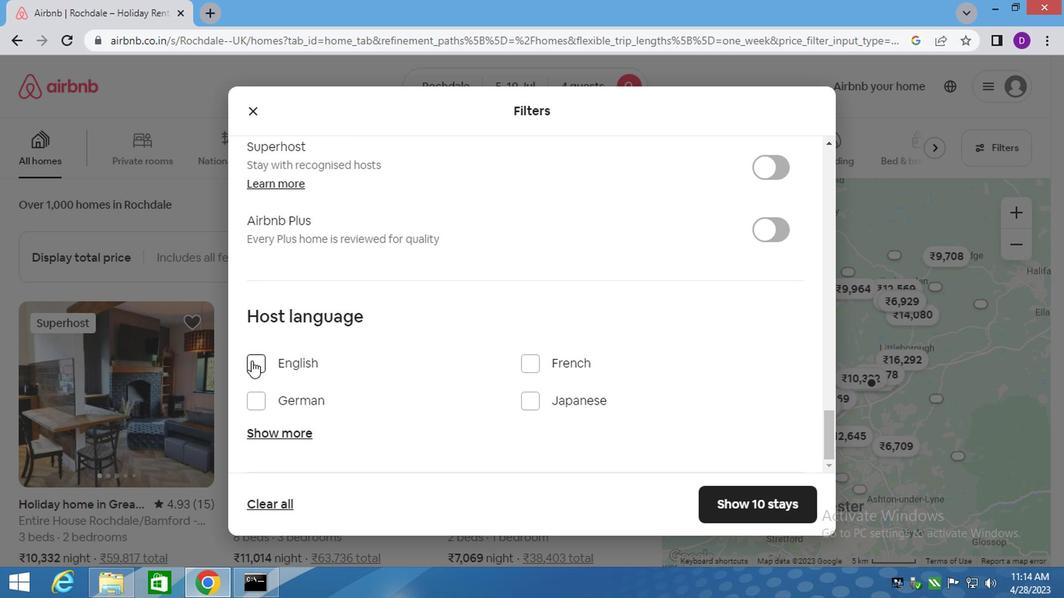 
Action: Mouse moved to (721, 502)
Screenshot: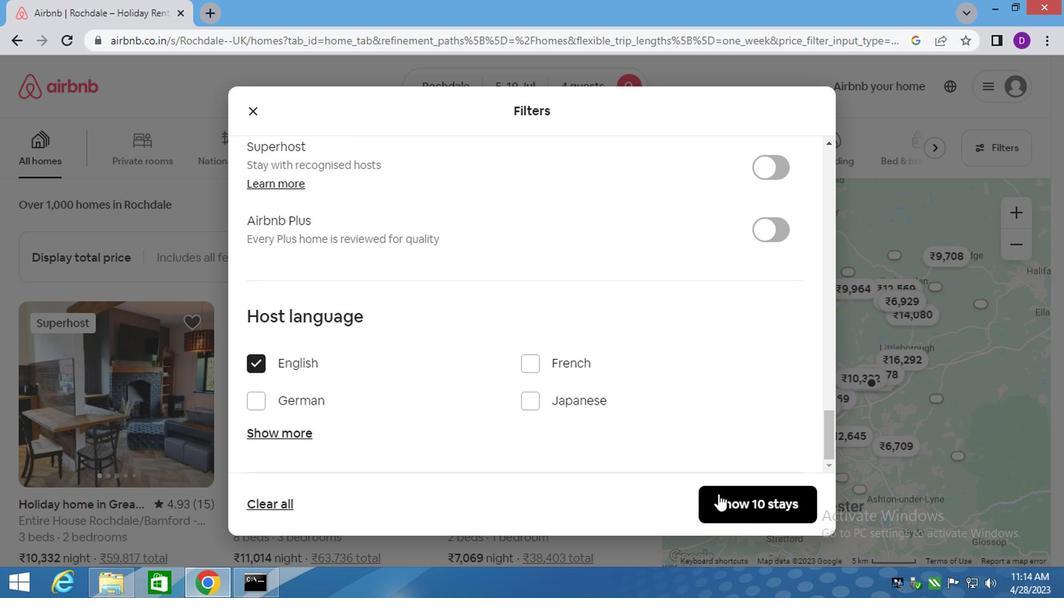 
Action: Mouse pressed left at (721, 502)
Screenshot: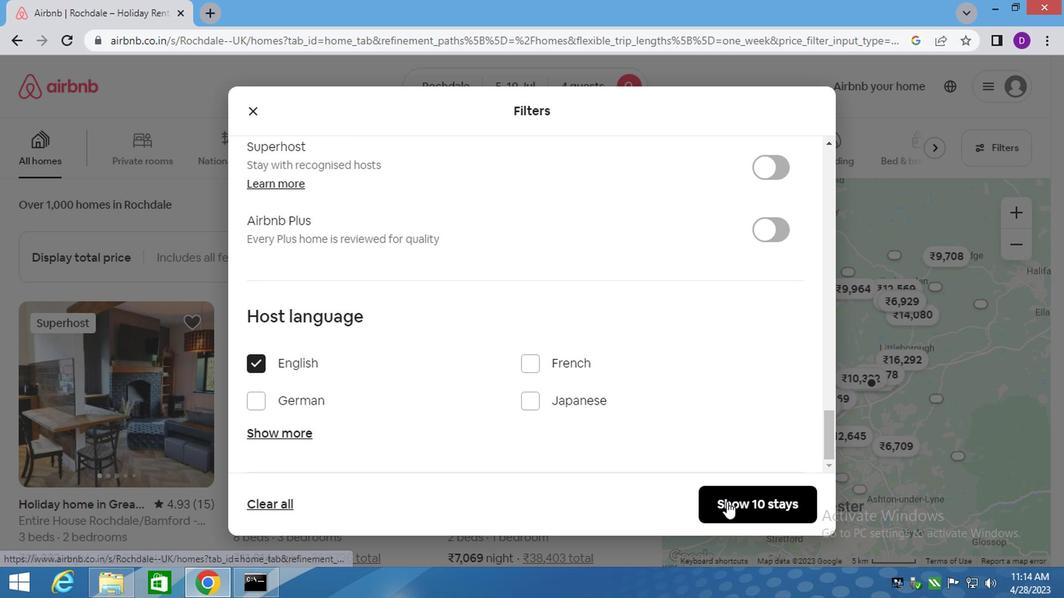 
